 Task: In the  document Matthew.rtf Write the word in the shape with center alignment 'LOL'Change Page orientation to  'Landscape' Insert emoji at the end of quote: Red Heart
Action: Mouse moved to (580, 298)
Screenshot: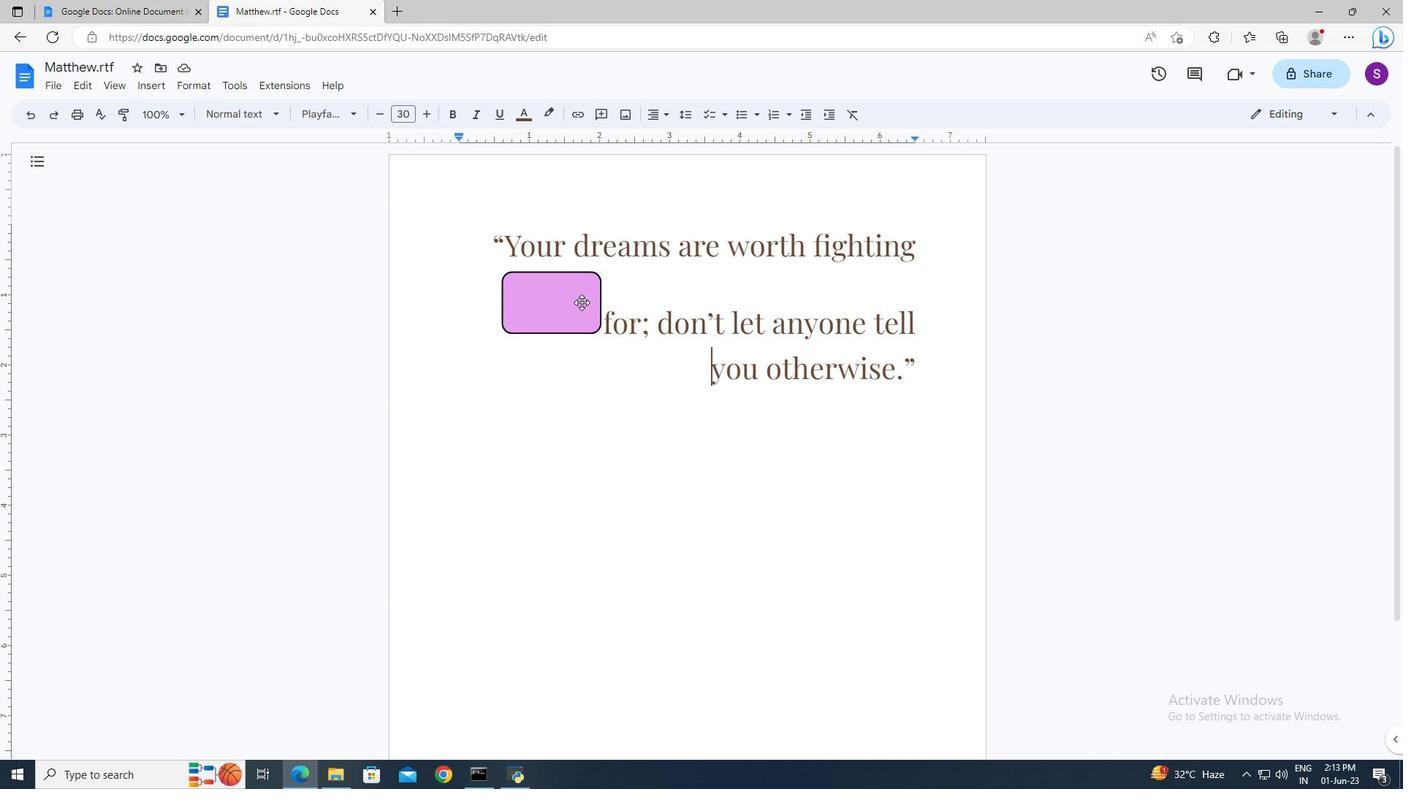 
Action: Mouse pressed left at (580, 298)
Screenshot: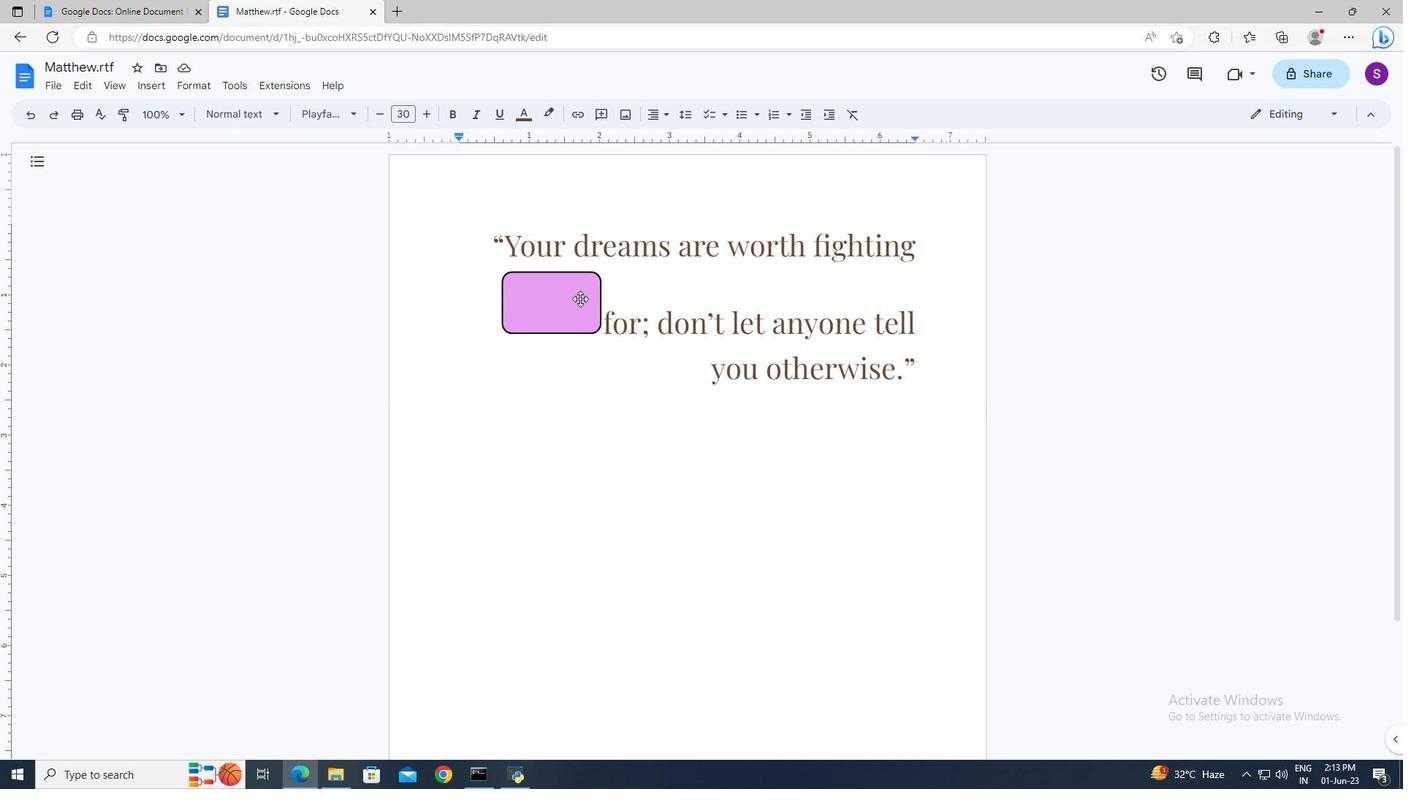
Action: Mouse moved to (548, 358)
Screenshot: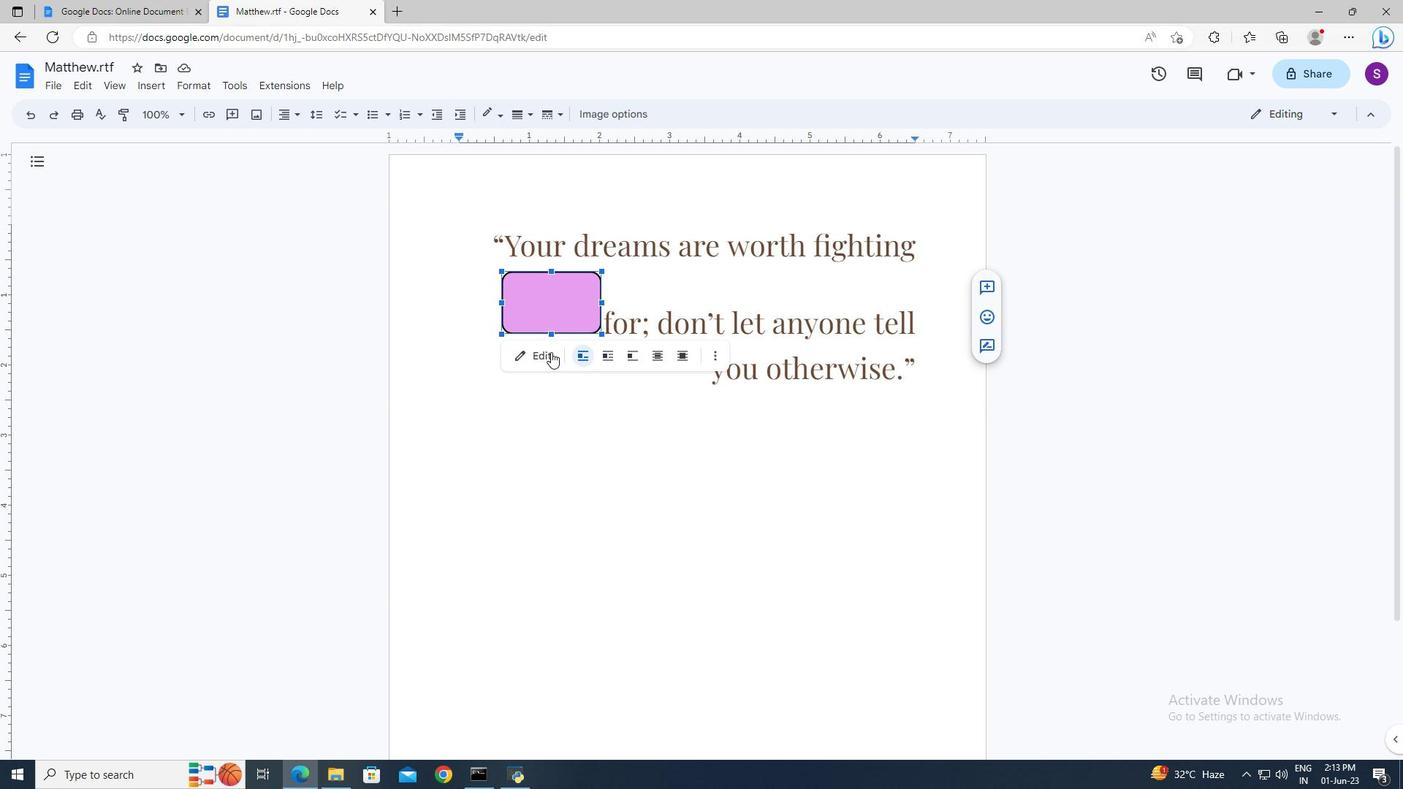 
Action: Mouse pressed left at (548, 358)
Screenshot: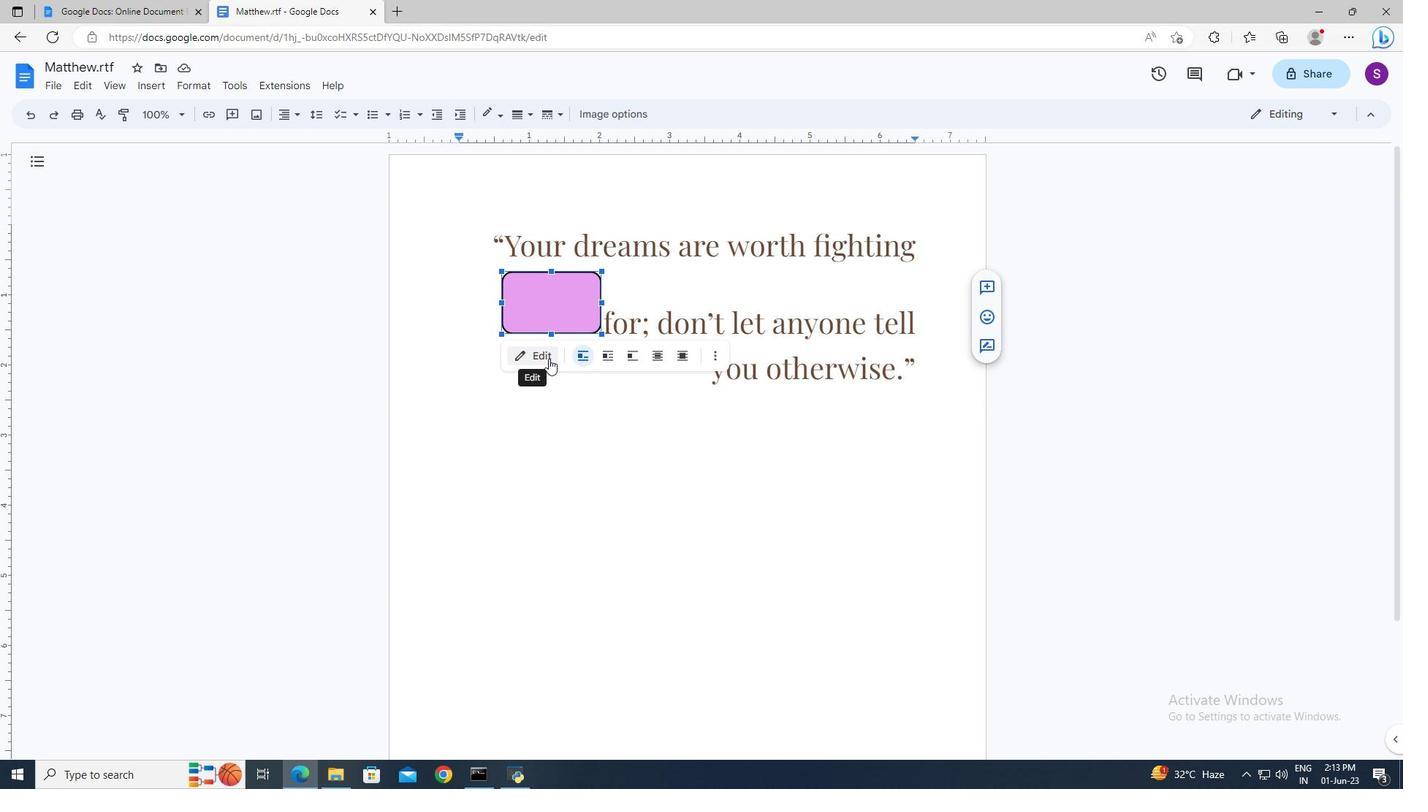 
Action: Mouse moved to (591, 159)
Screenshot: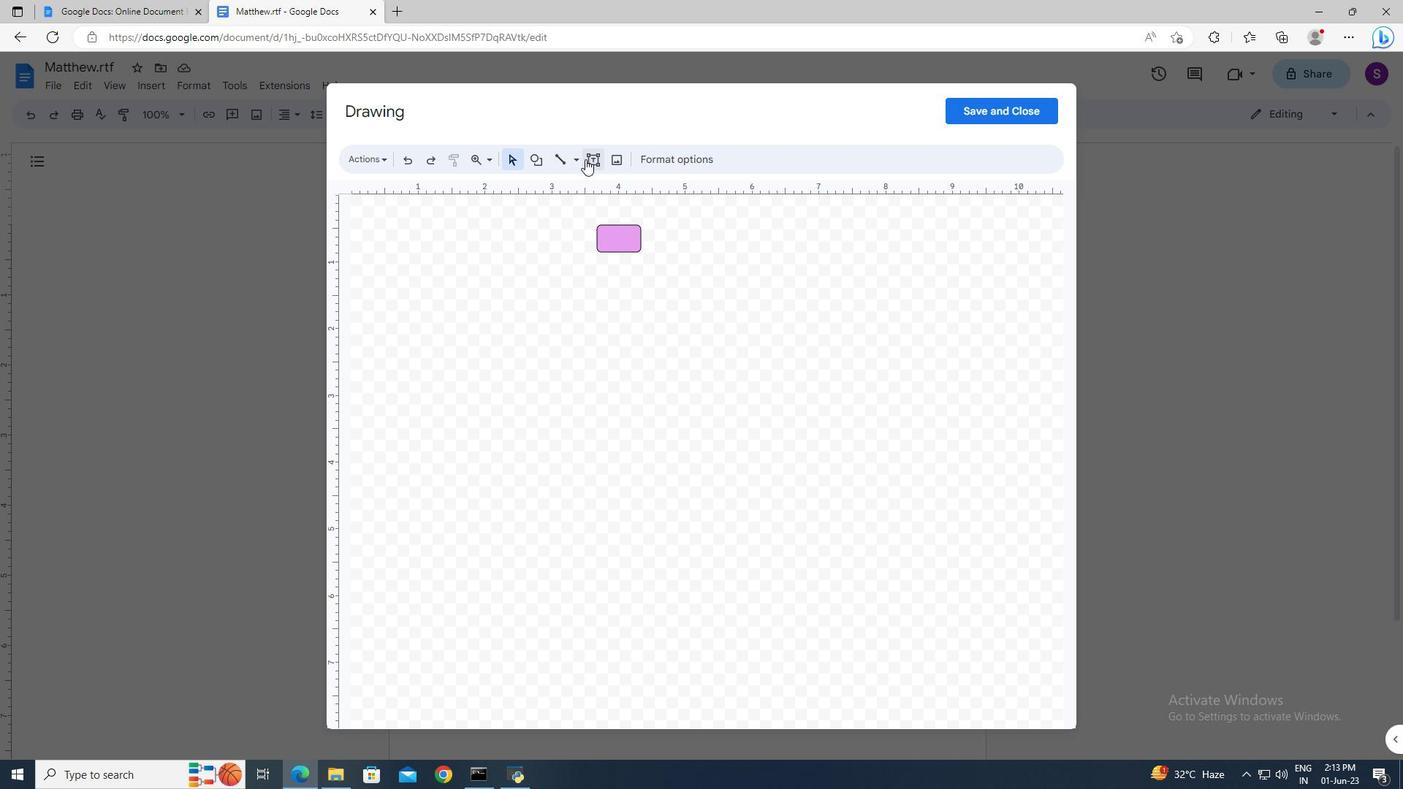 
Action: Mouse pressed left at (591, 159)
Screenshot: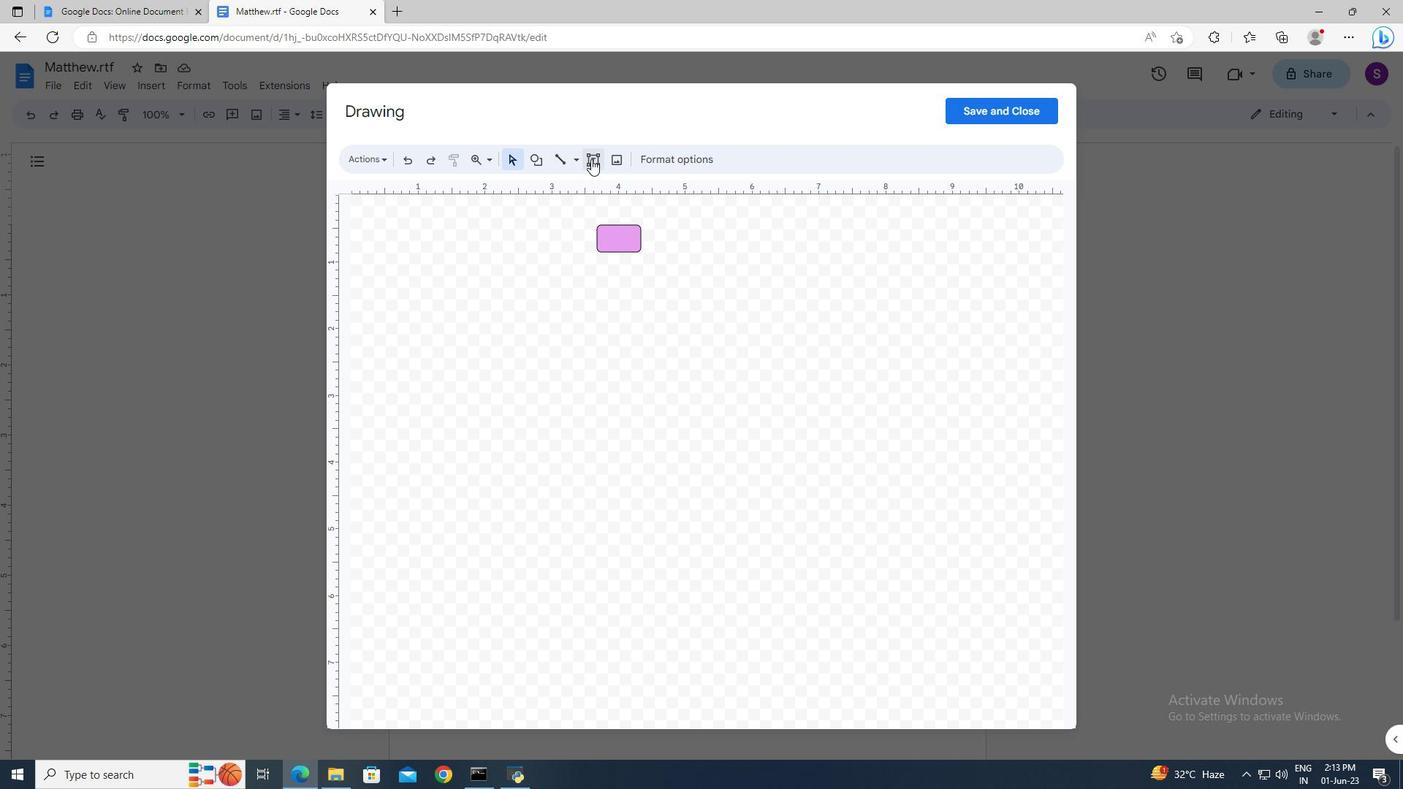 
Action: Mouse moved to (602, 232)
Screenshot: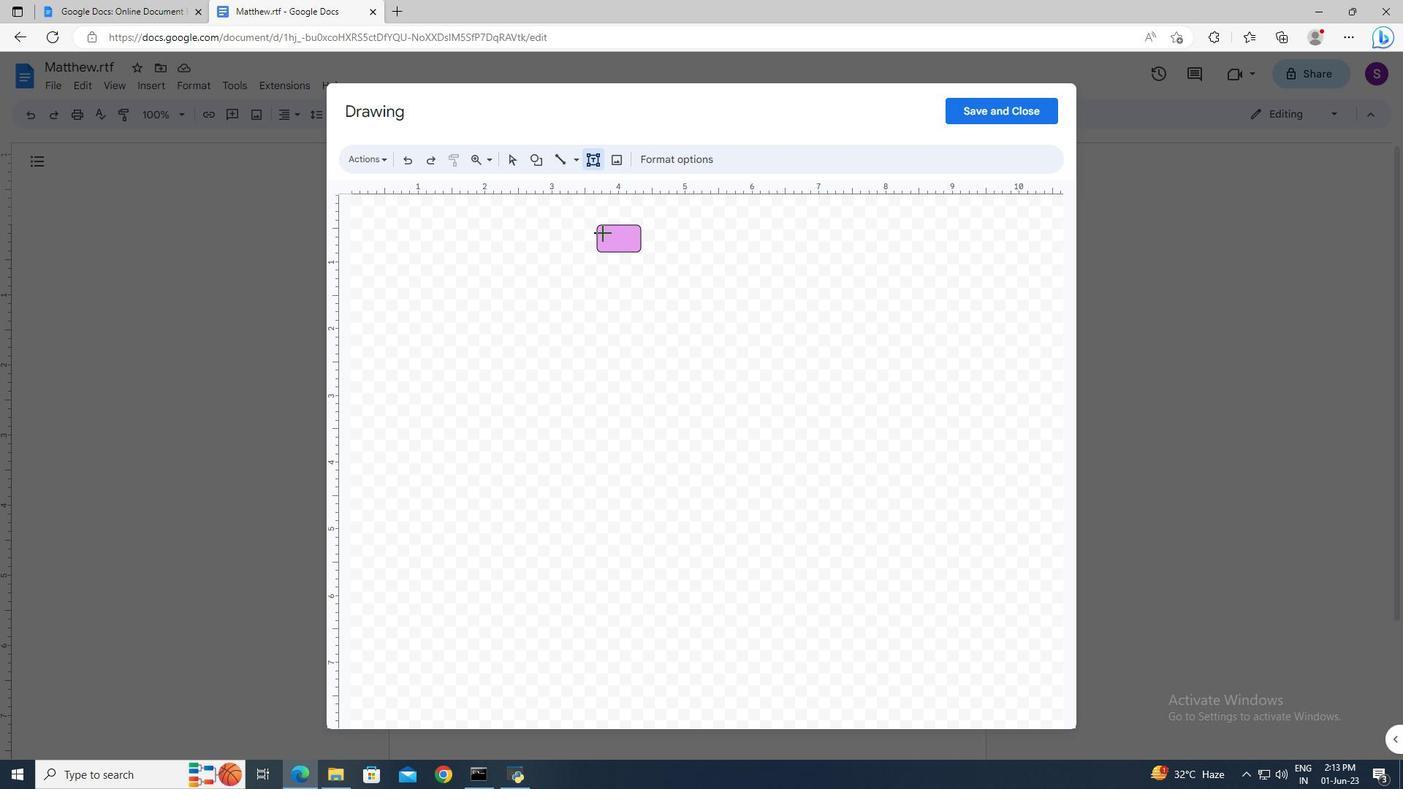 
Action: Mouse pressed left at (602, 232)
Screenshot: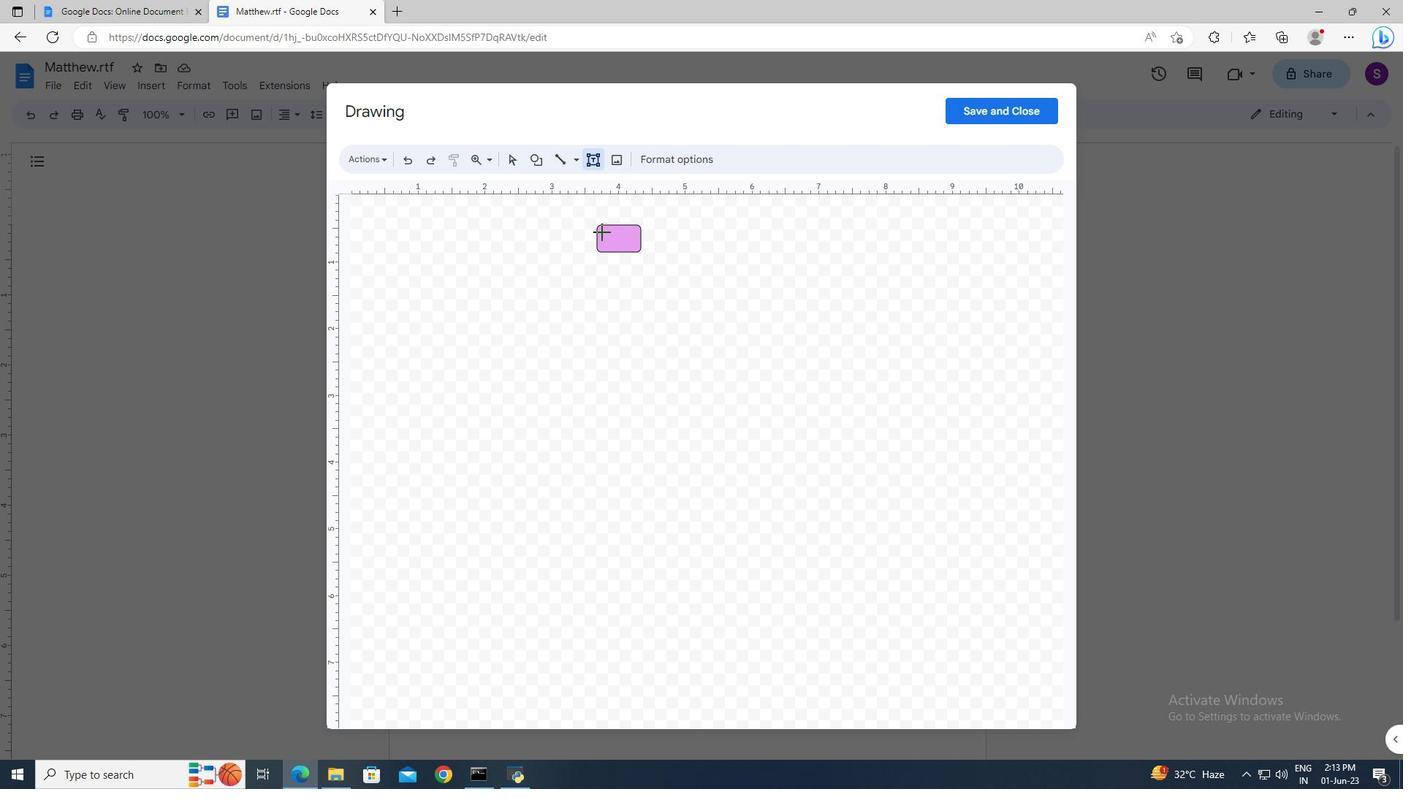 
Action: Mouse moved to (623, 241)
Screenshot: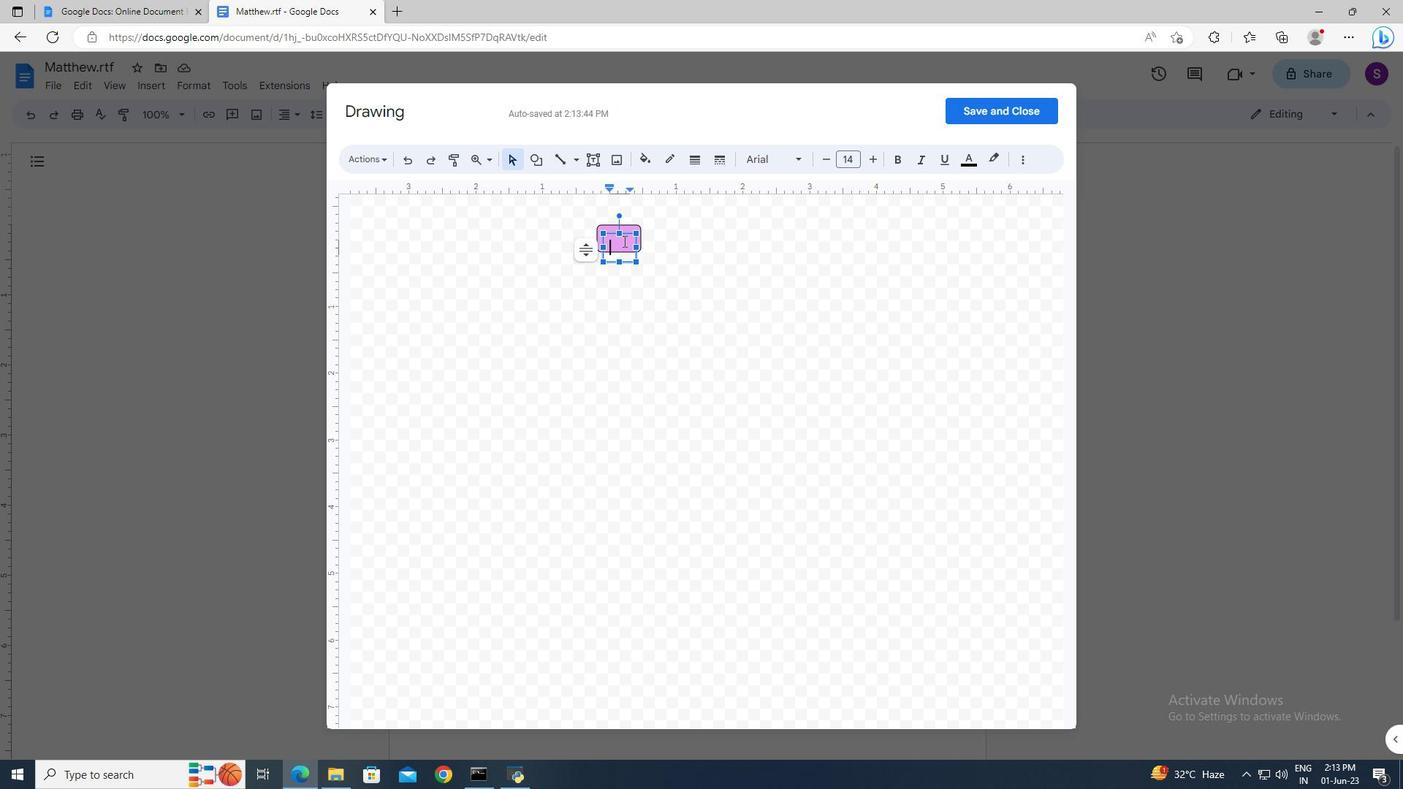 
Action: Key pressed <Key.shift>Lo<Key.backspace><Key.shift>O<Key.shift>L
Screenshot: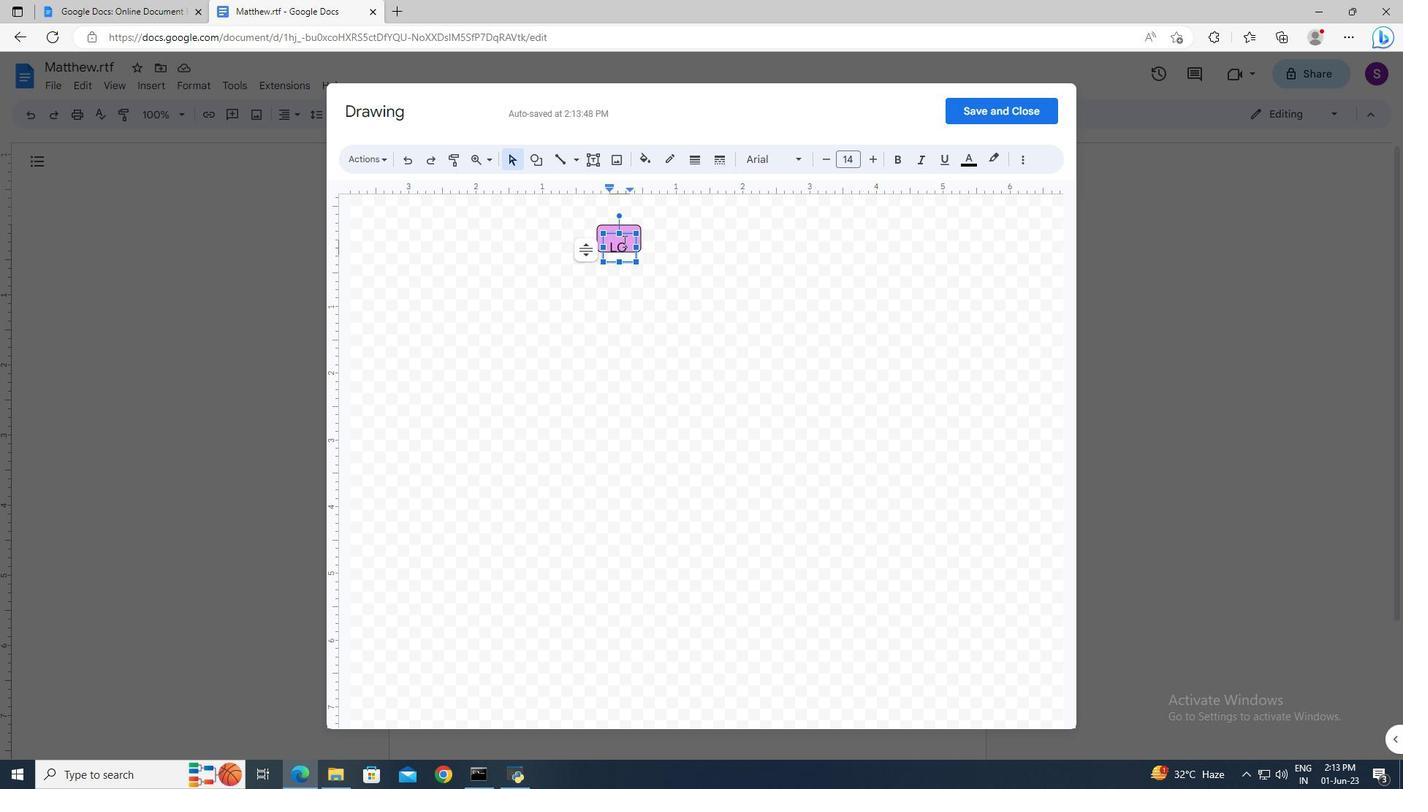 
Action: Mouse moved to (635, 252)
Screenshot: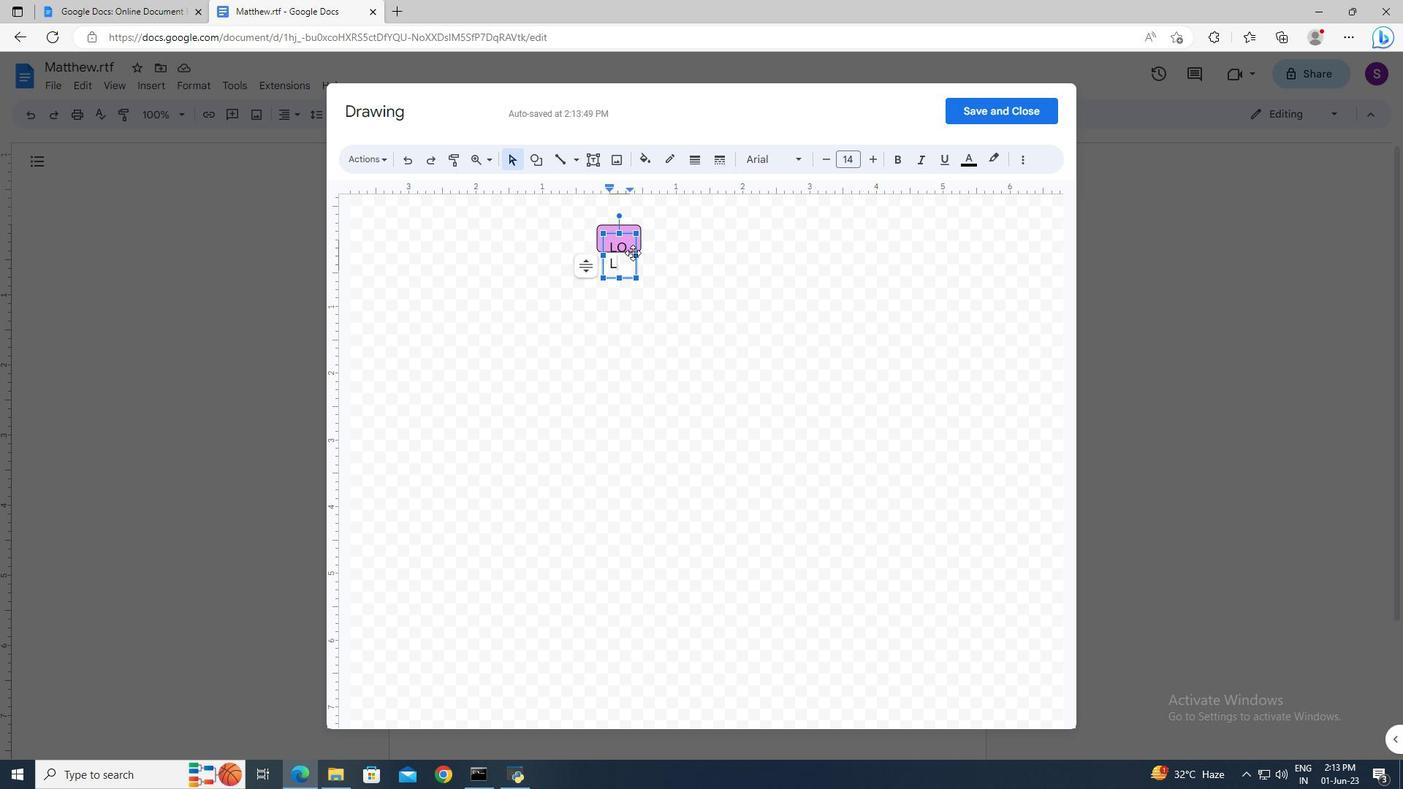 
Action: Mouse pressed left at (635, 252)
Screenshot: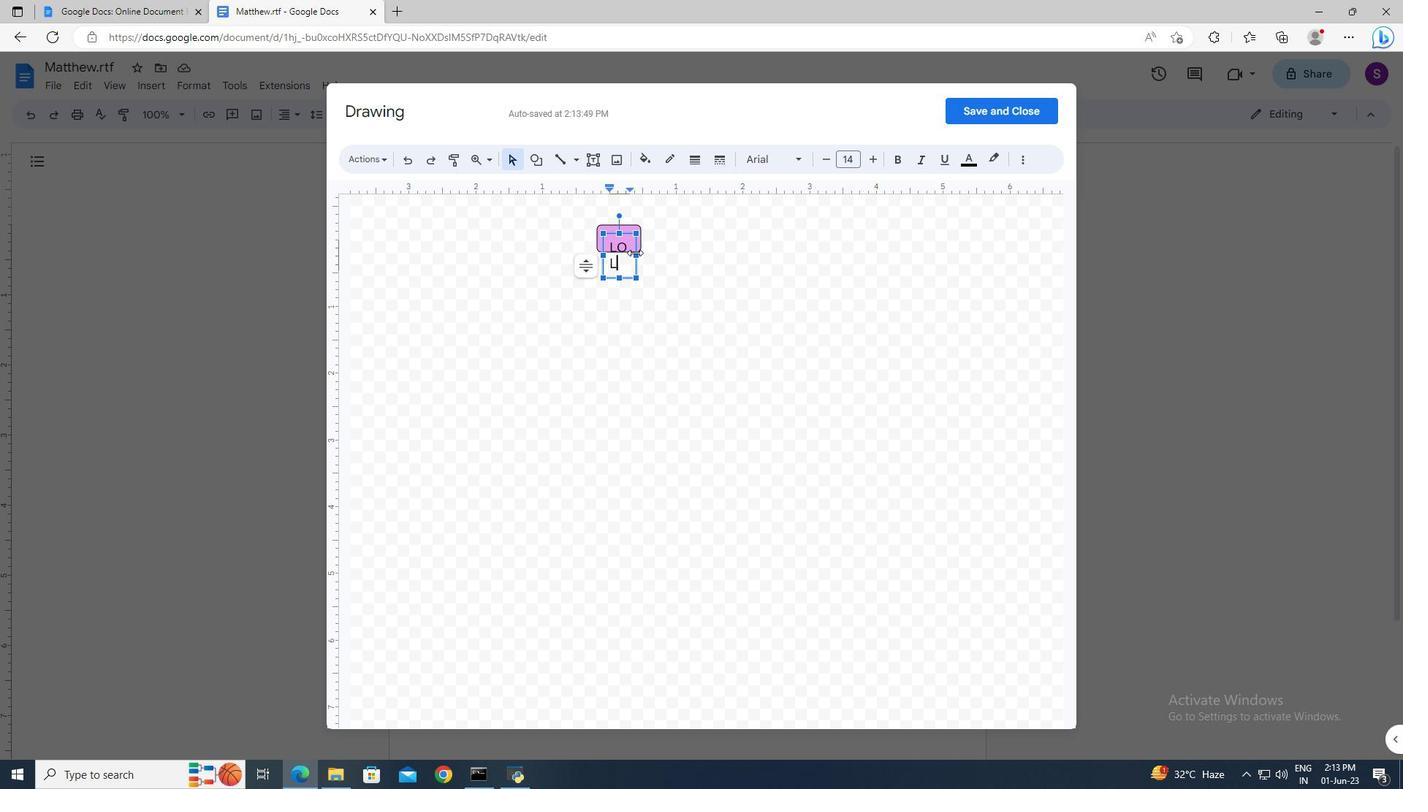 
Action: Mouse moved to (628, 235)
Screenshot: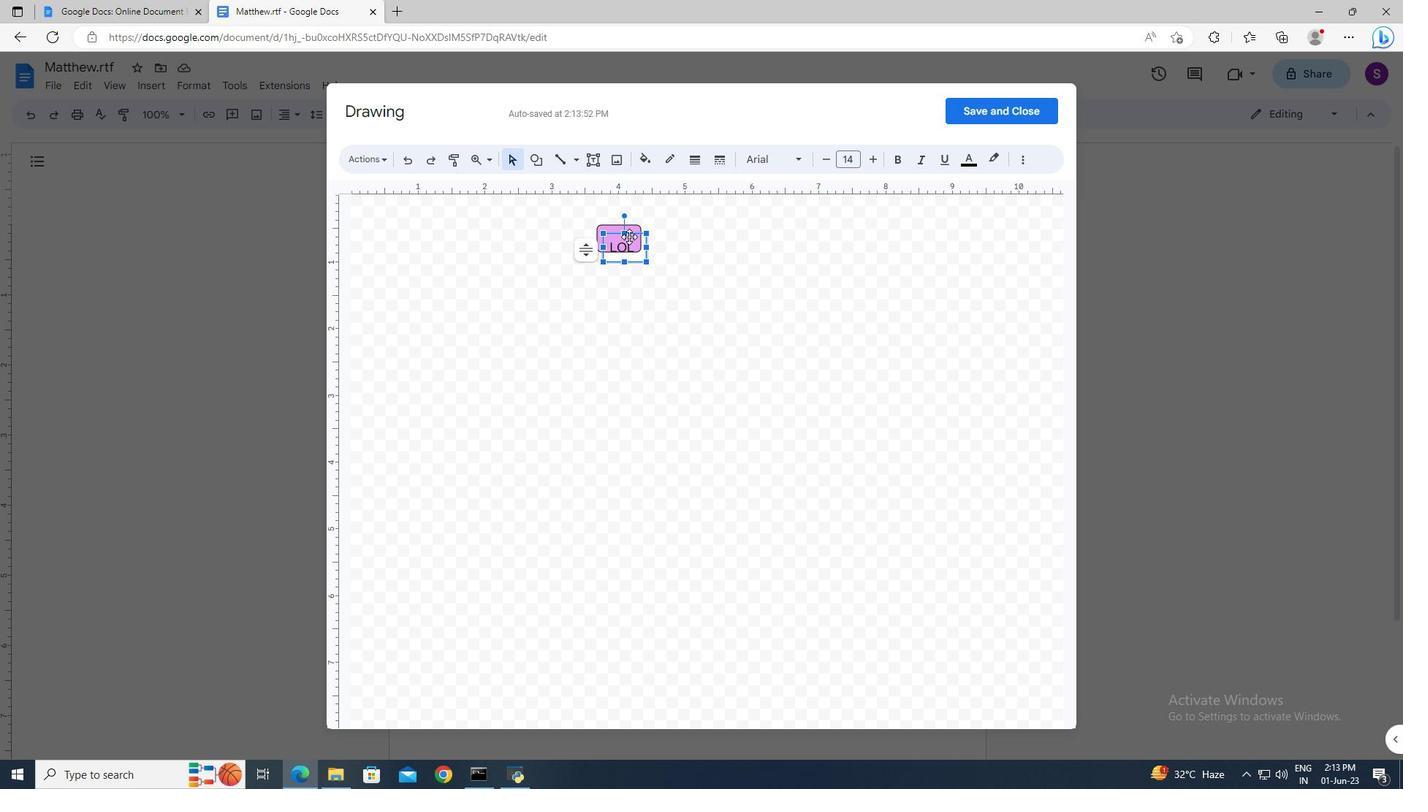 
Action: Mouse pressed left at (628, 235)
Screenshot: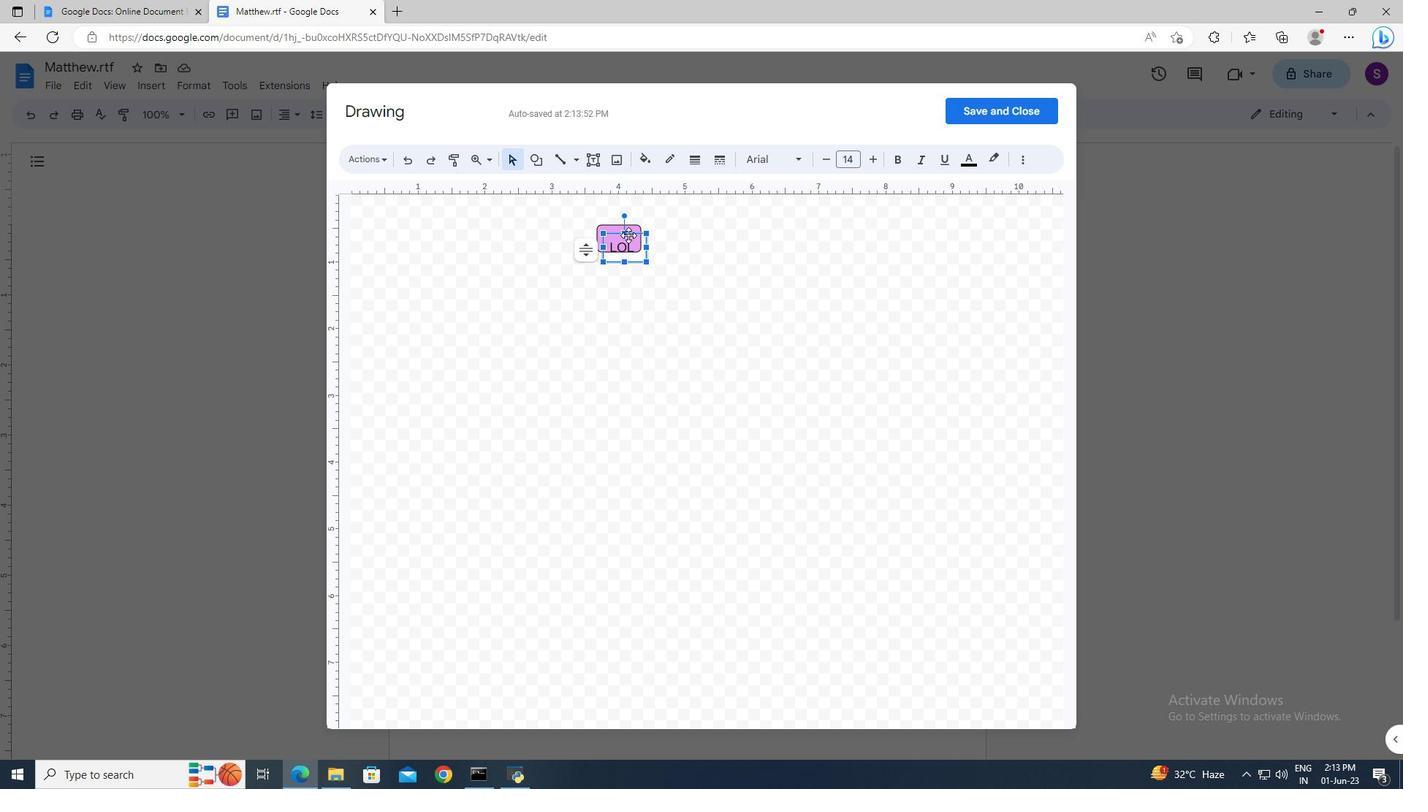 
Action: Mouse moved to (969, 109)
Screenshot: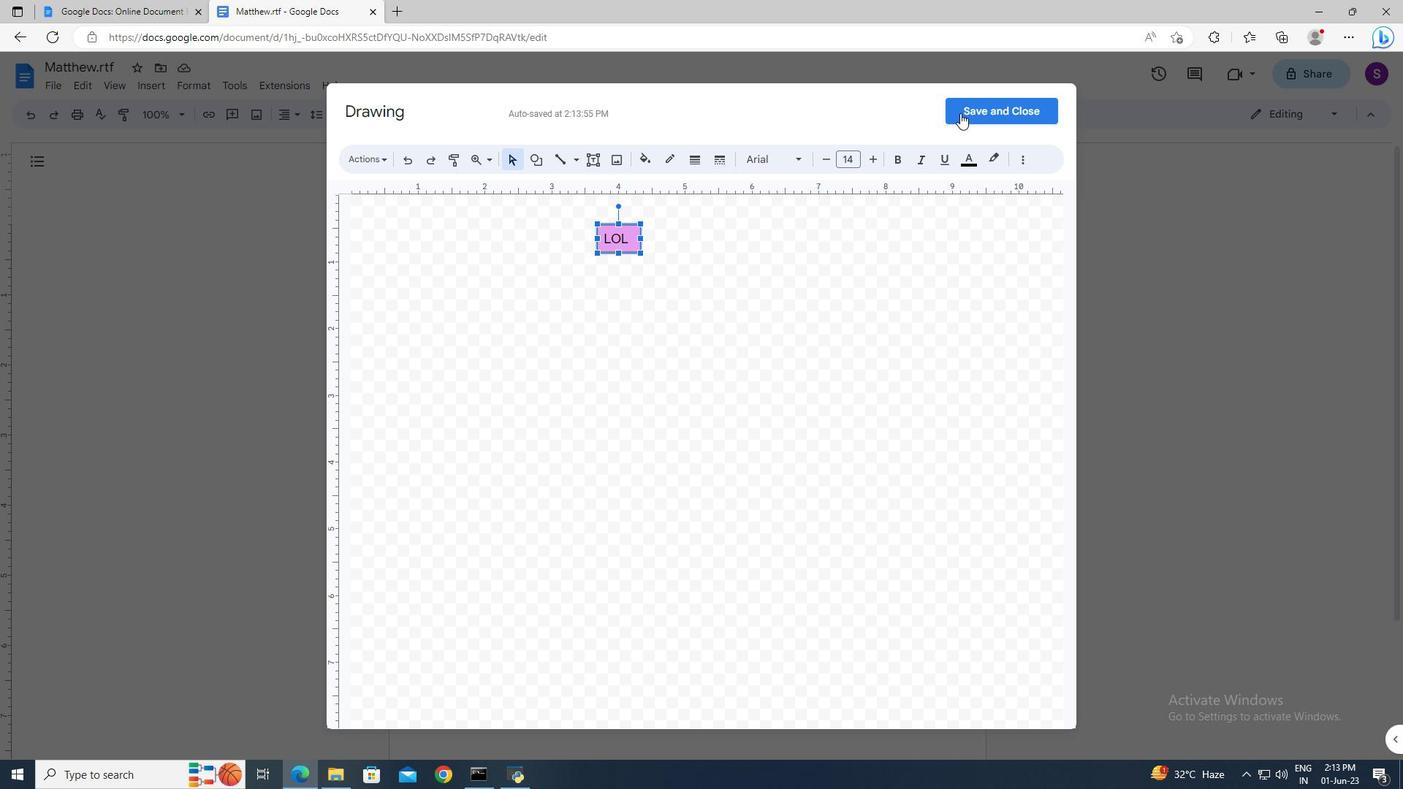 
Action: Mouse pressed left at (969, 109)
Screenshot: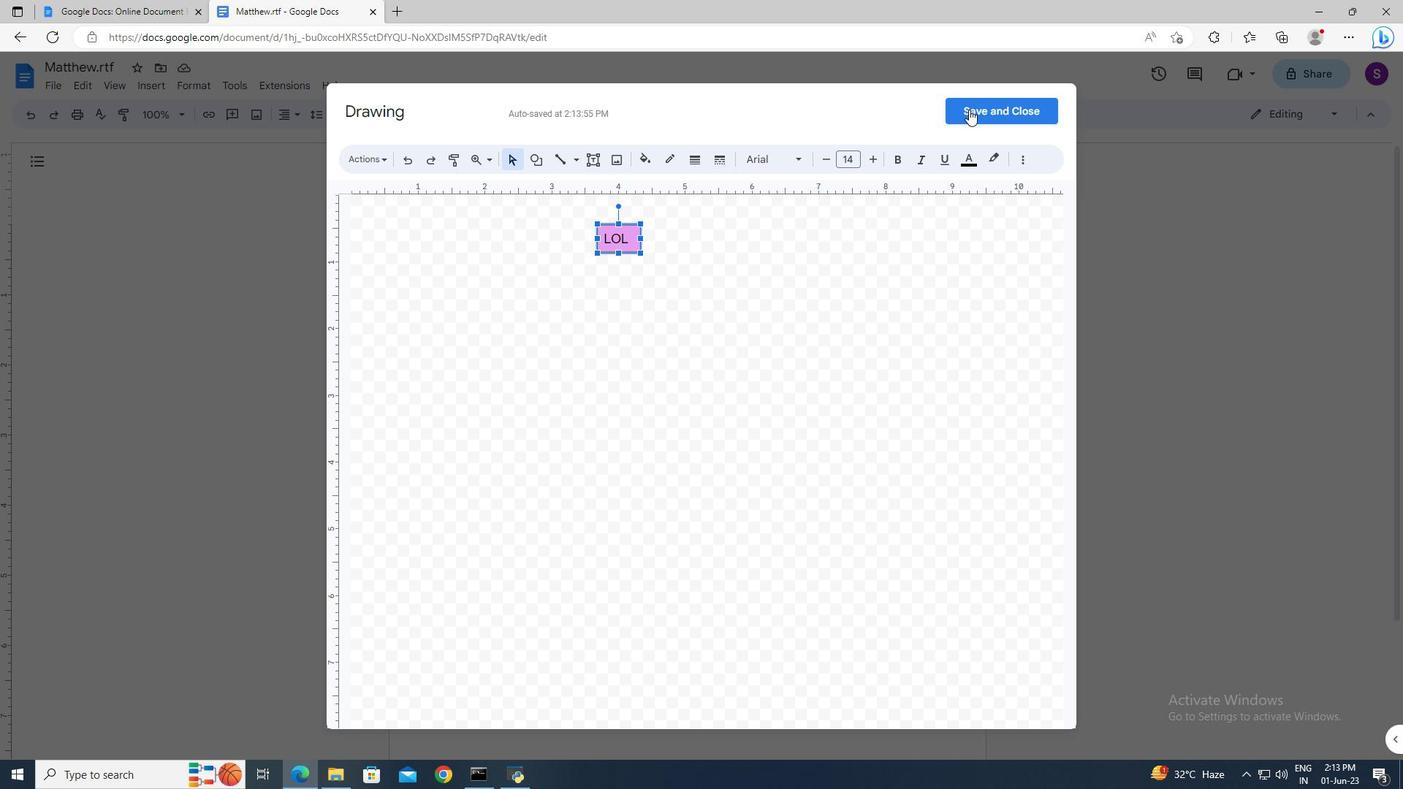 
Action: Mouse moved to (819, 431)
Screenshot: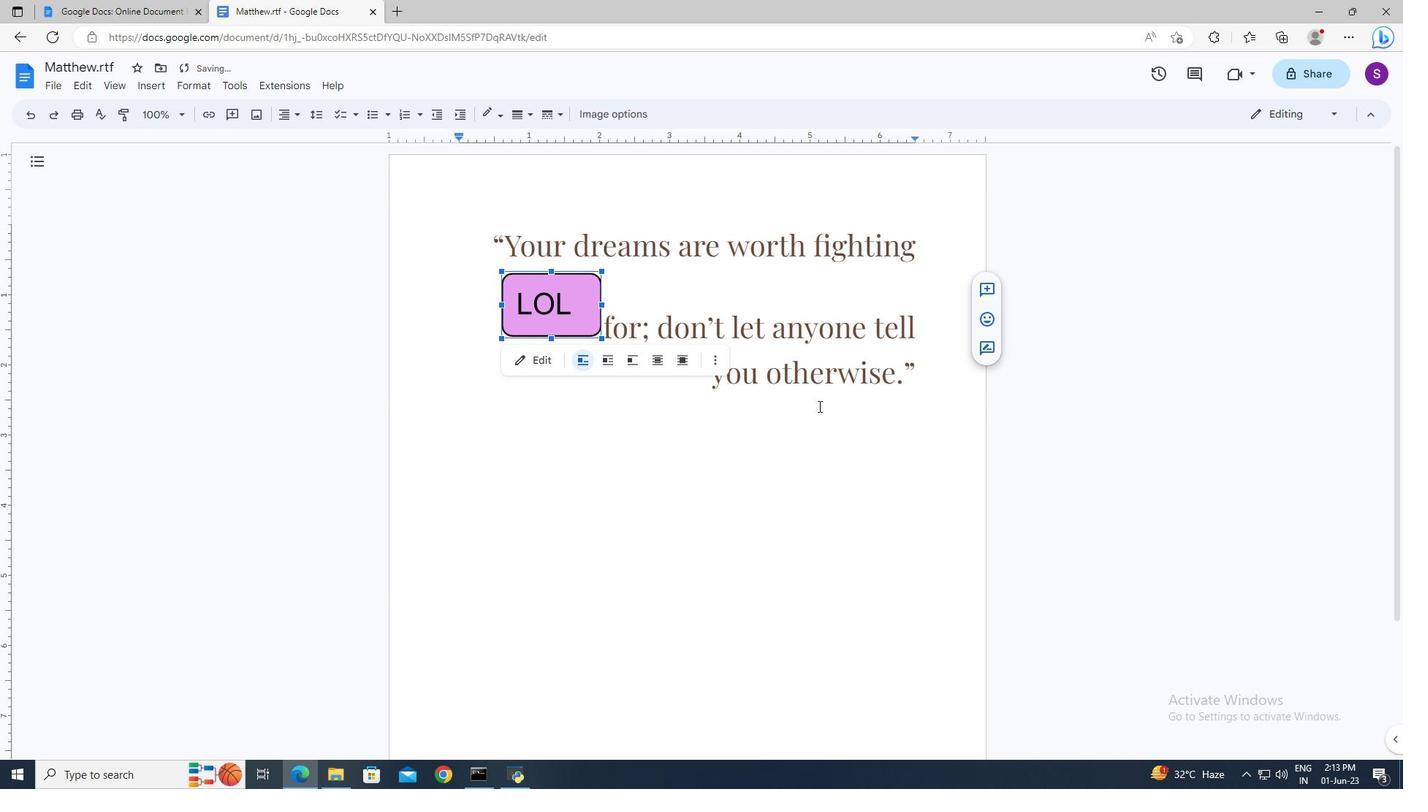 
Action: Mouse pressed left at (819, 431)
Screenshot: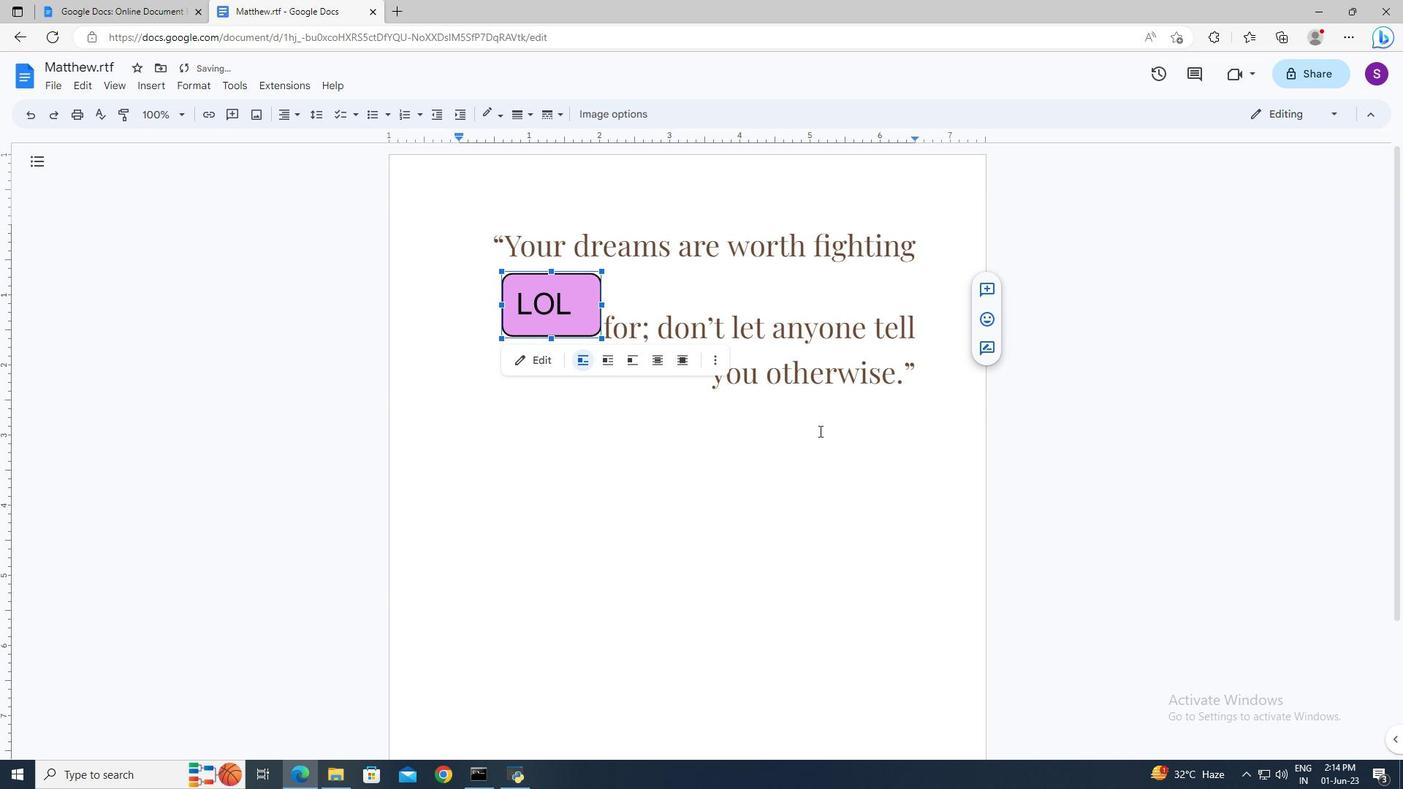 
Action: Mouse moved to (62, 86)
Screenshot: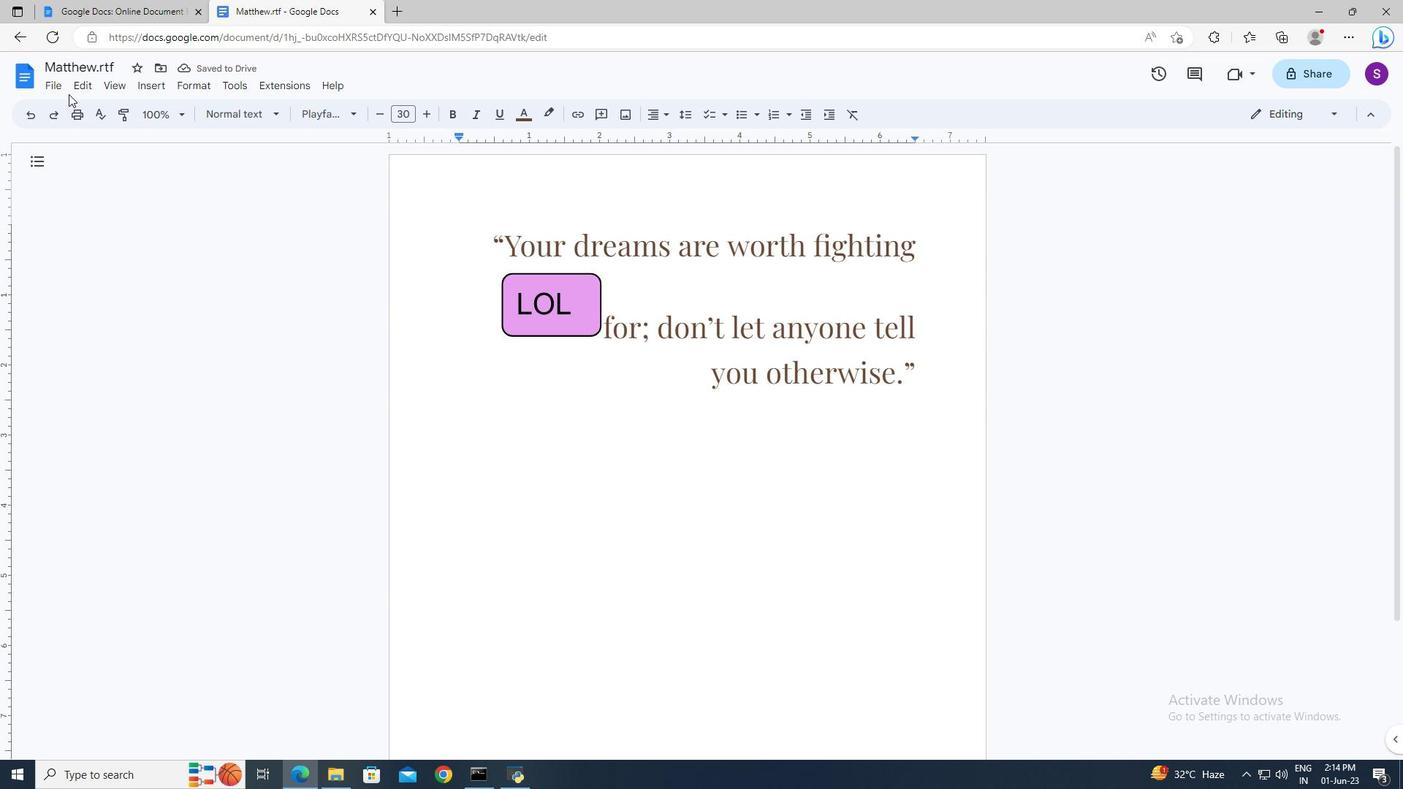 
Action: Mouse pressed left at (62, 86)
Screenshot: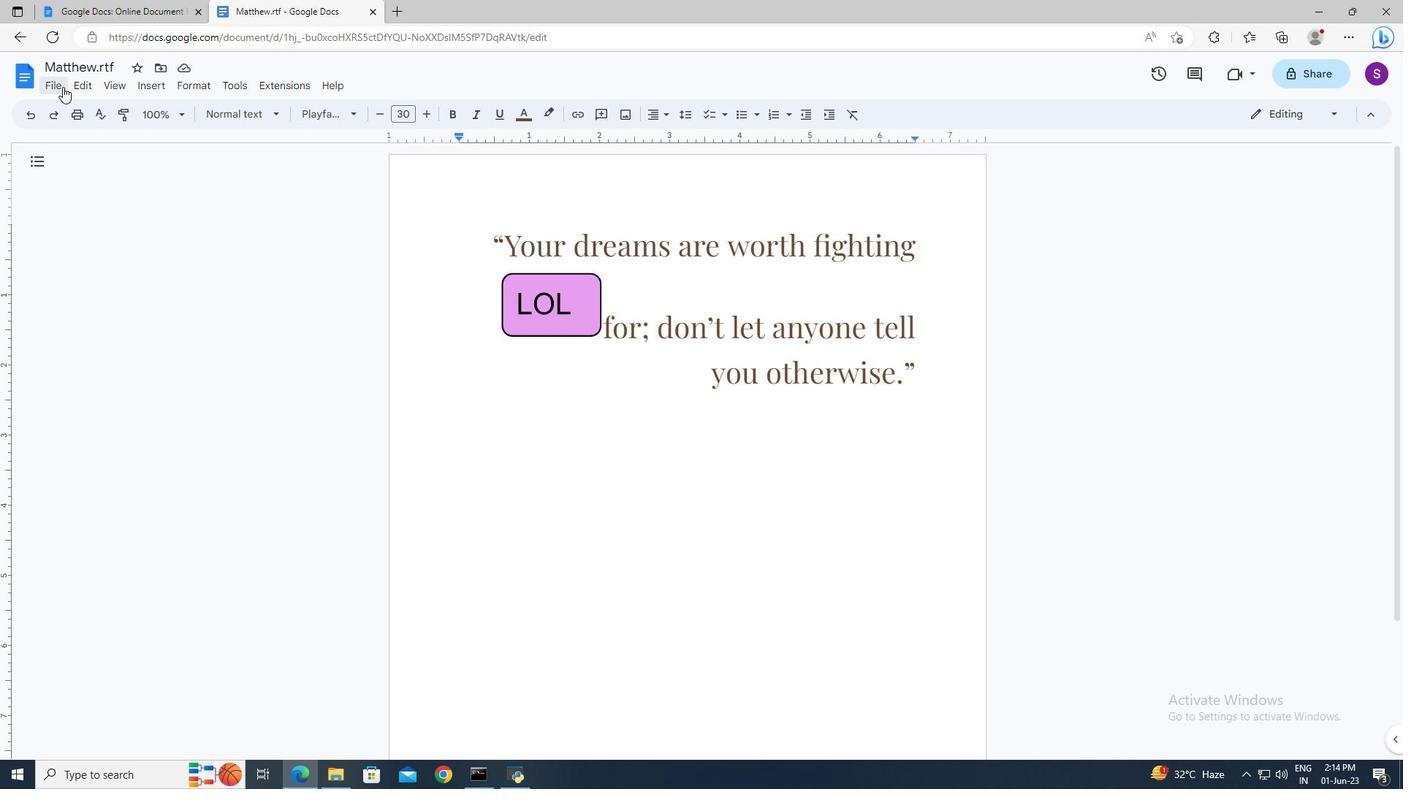 
Action: Mouse moved to (88, 486)
Screenshot: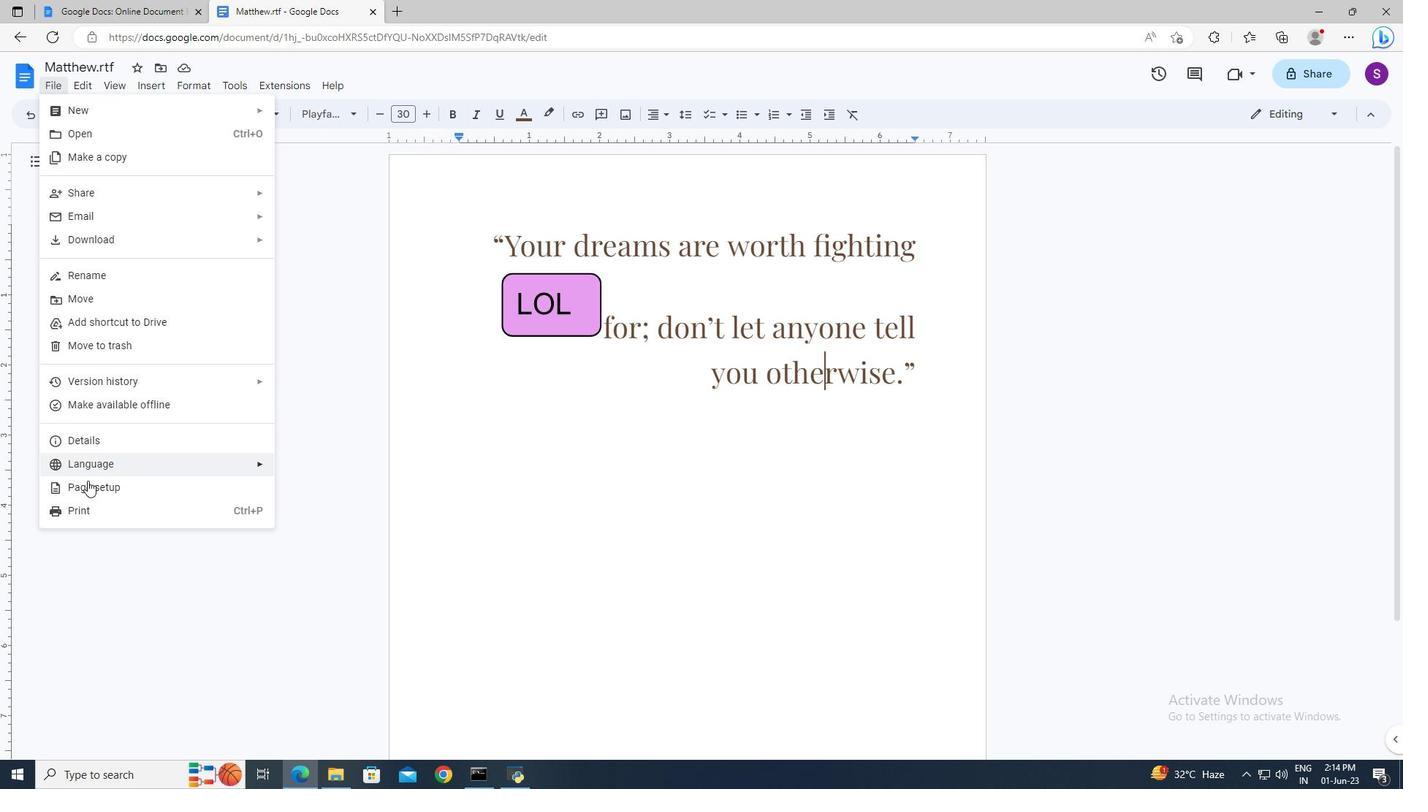 
Action: Mouse pressed left at (88, 486)
Screenshot: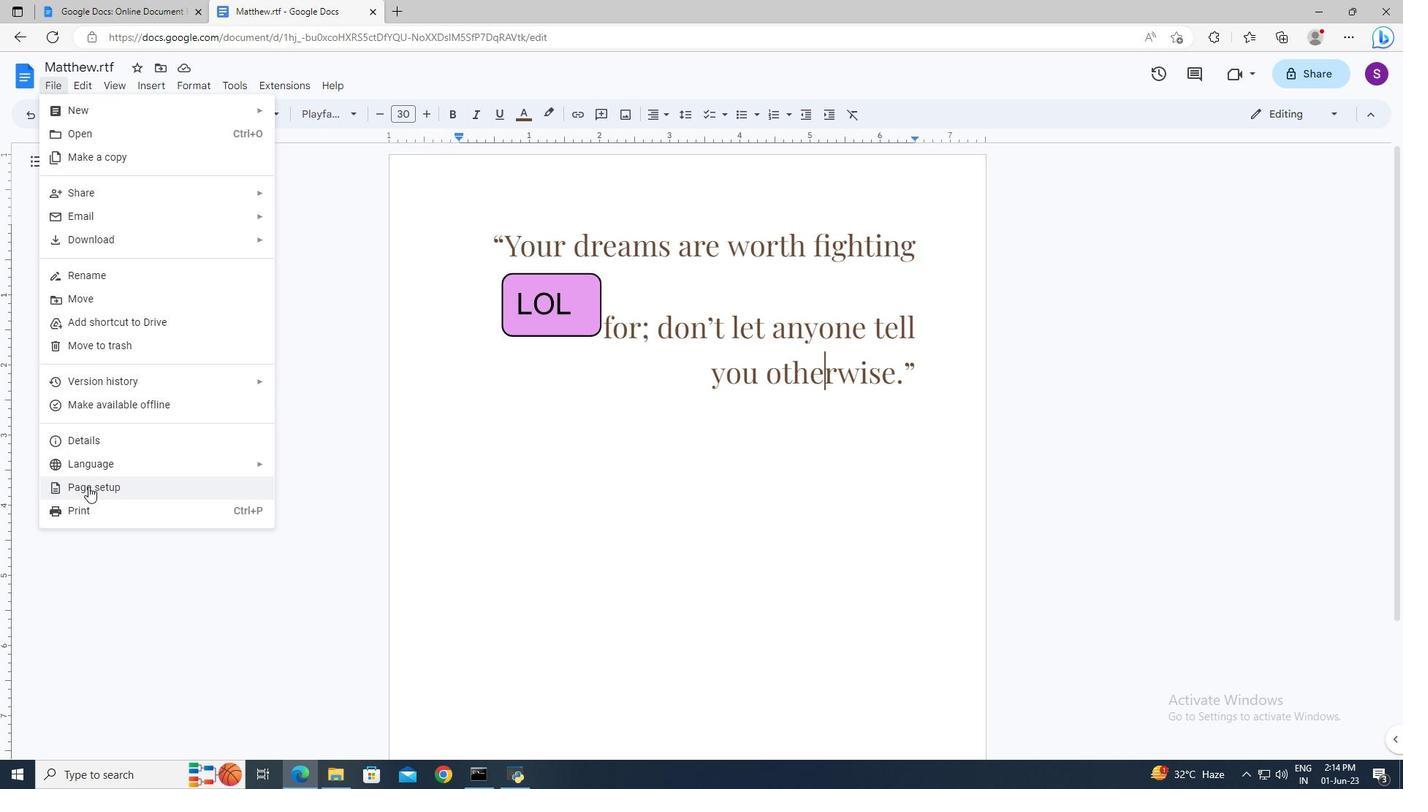 
Action: Mouse moved to (647, 389)
Screenshot: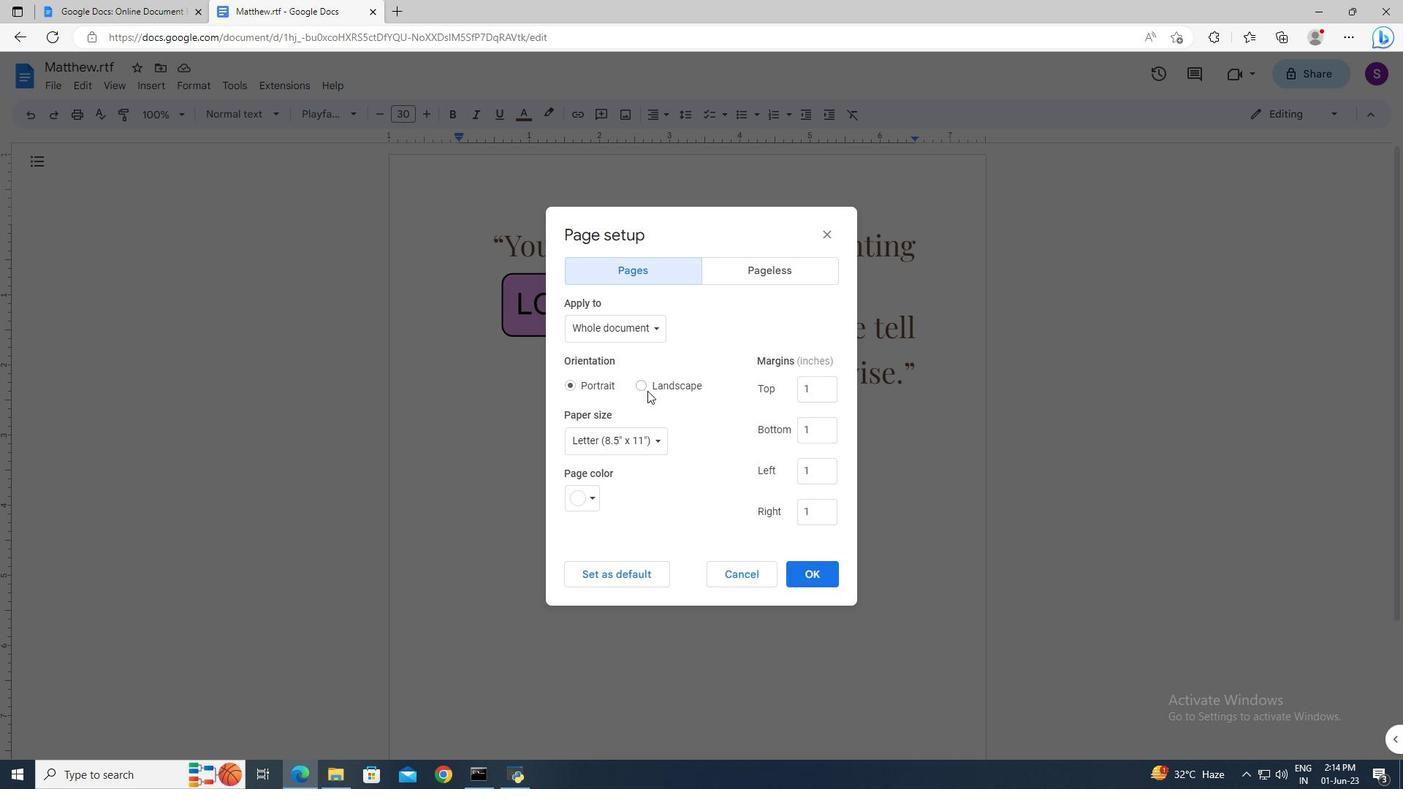 
Action: Mouse pressed left at (647, 389)
Screenshot: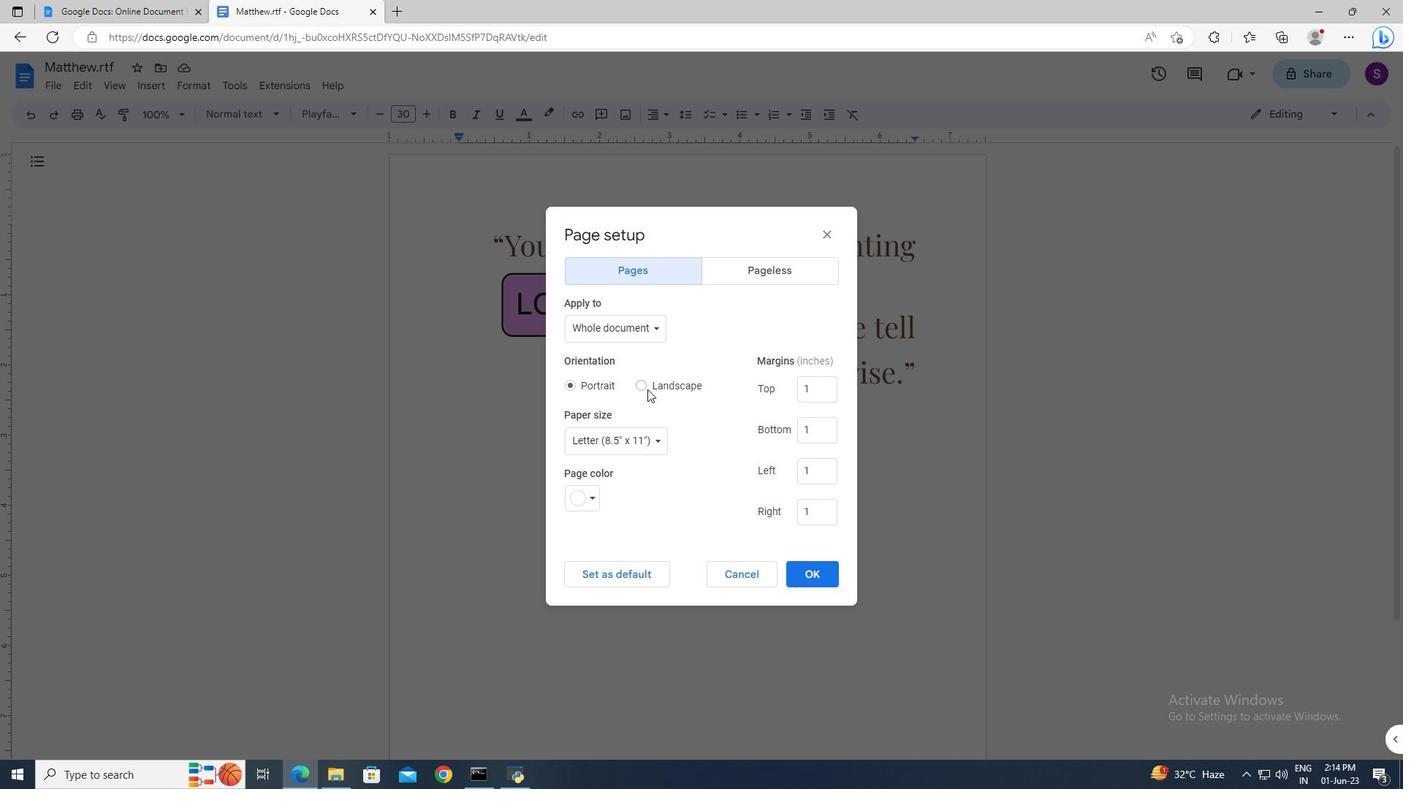 
Action: Mouse moved to (794, 576)
Screenshot: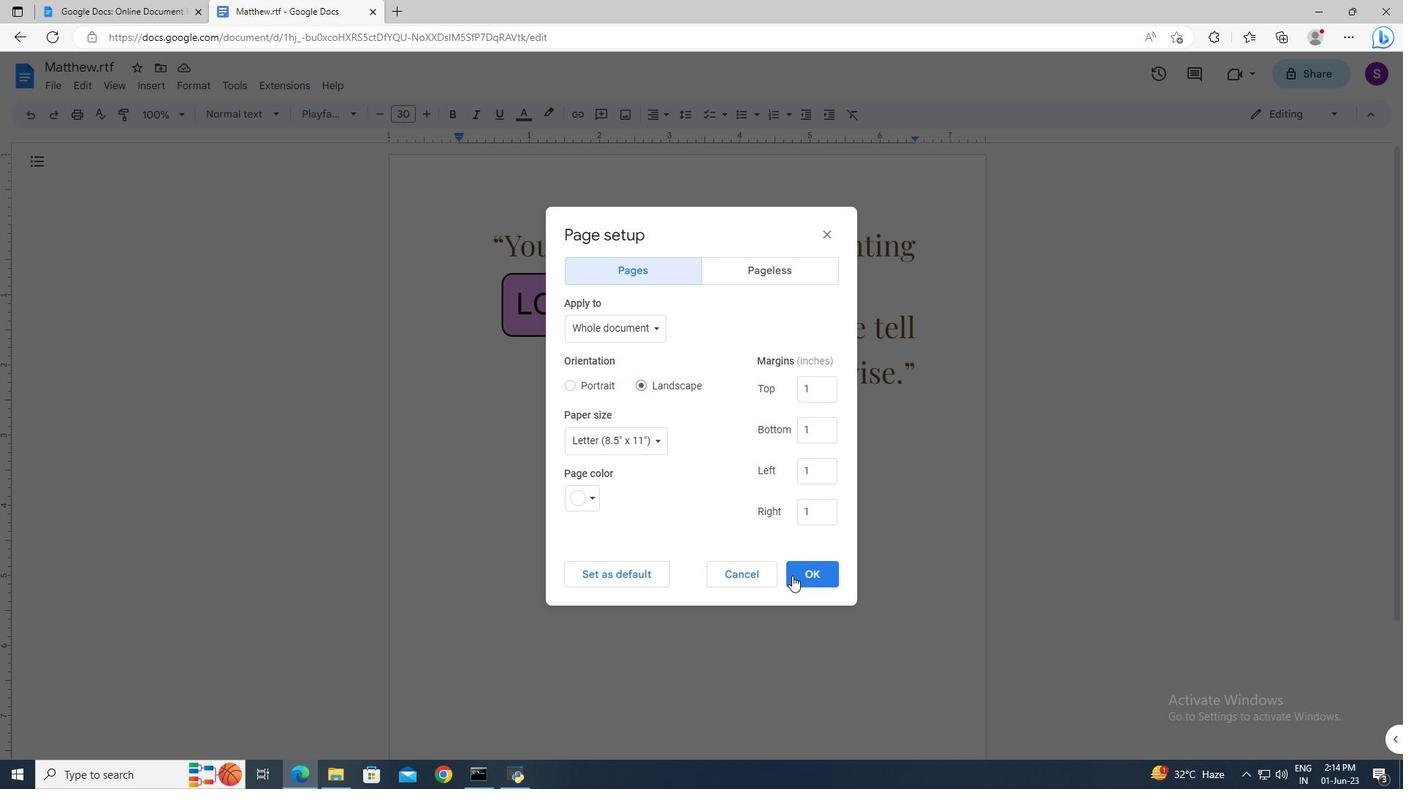 
Action: Mouse pressed left at (794, 576)
Screenshot: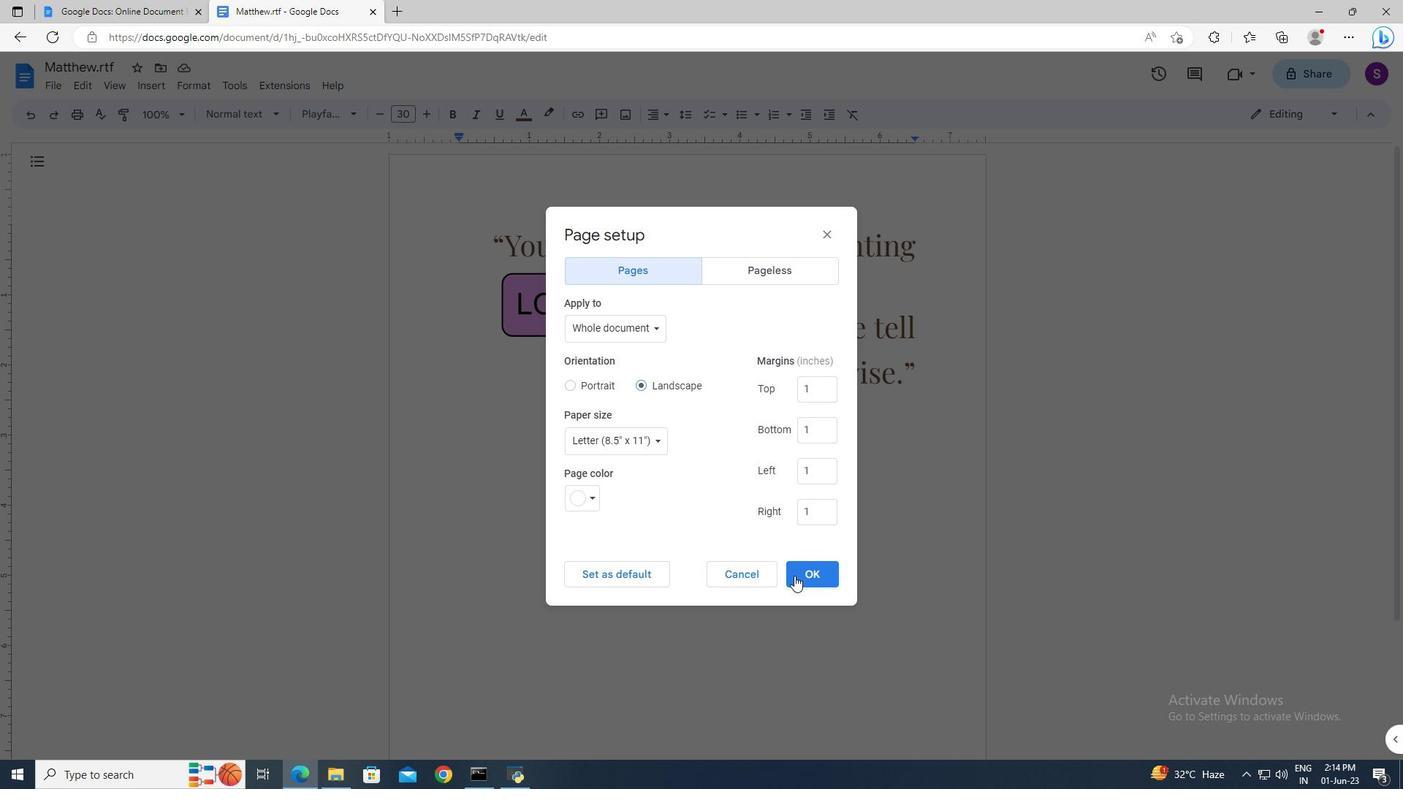 
Action: Mouse moved to (1029, 334)
Screenshot: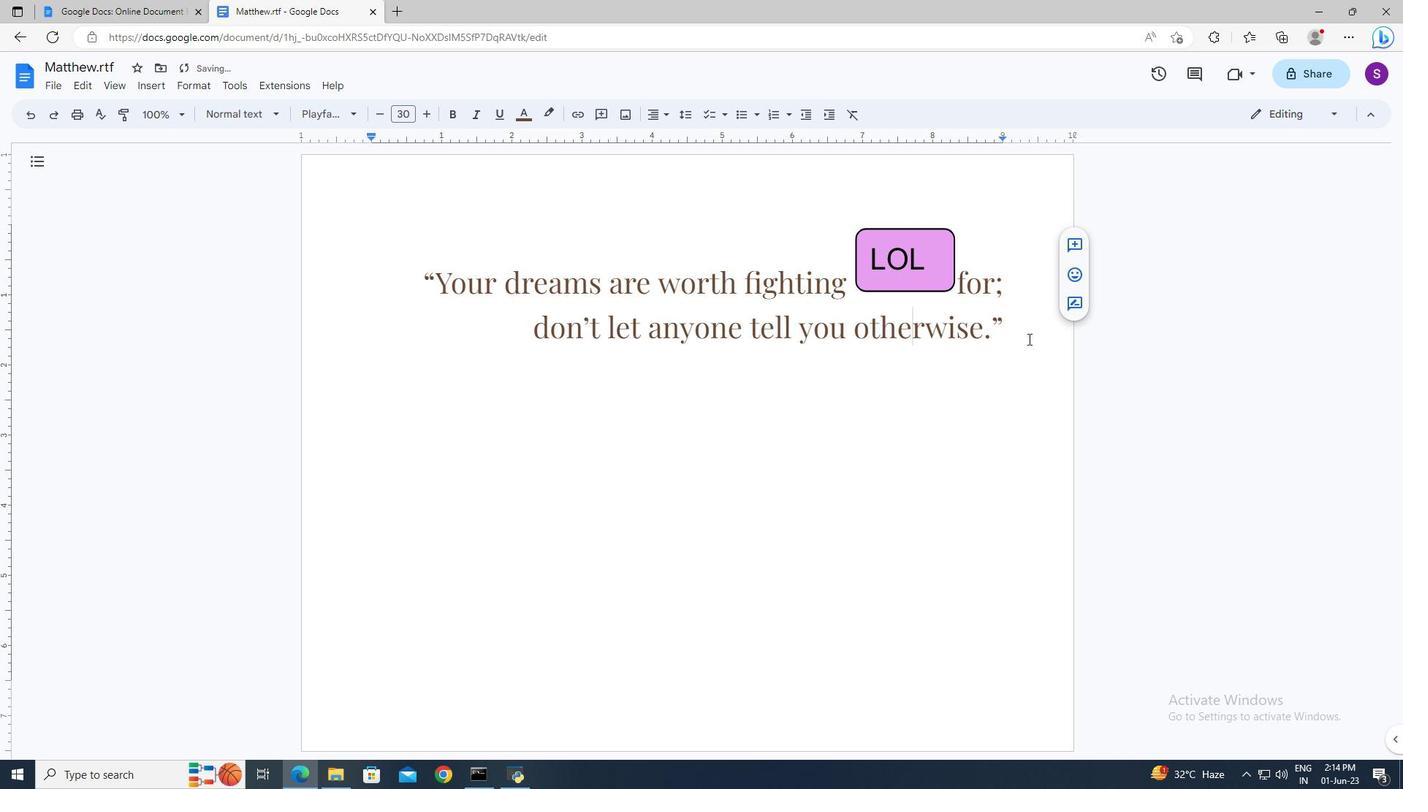 
Action: Mouse pressed left at (1029, 334)
Screenshot: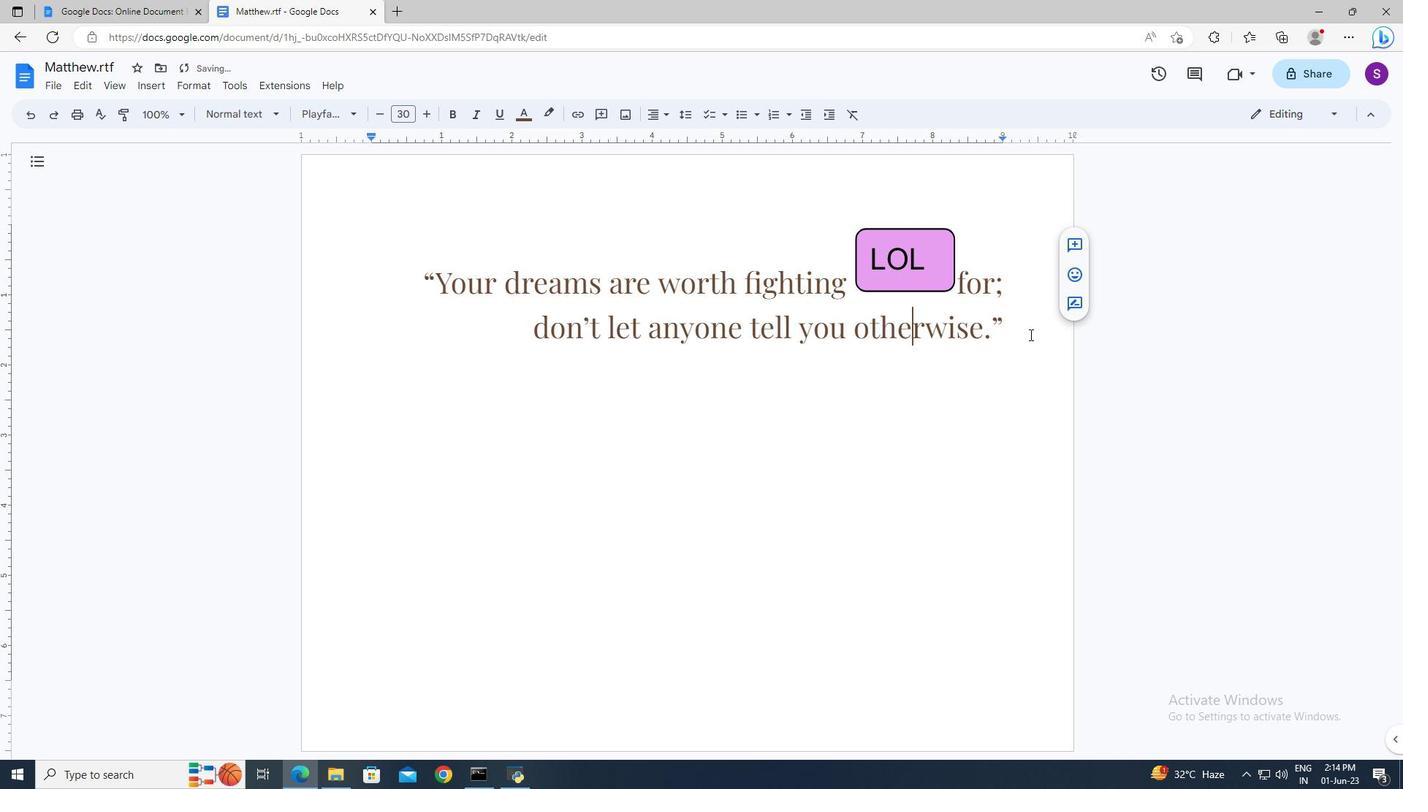 
Action: Mouse moved to (152, 84)
Screenshot: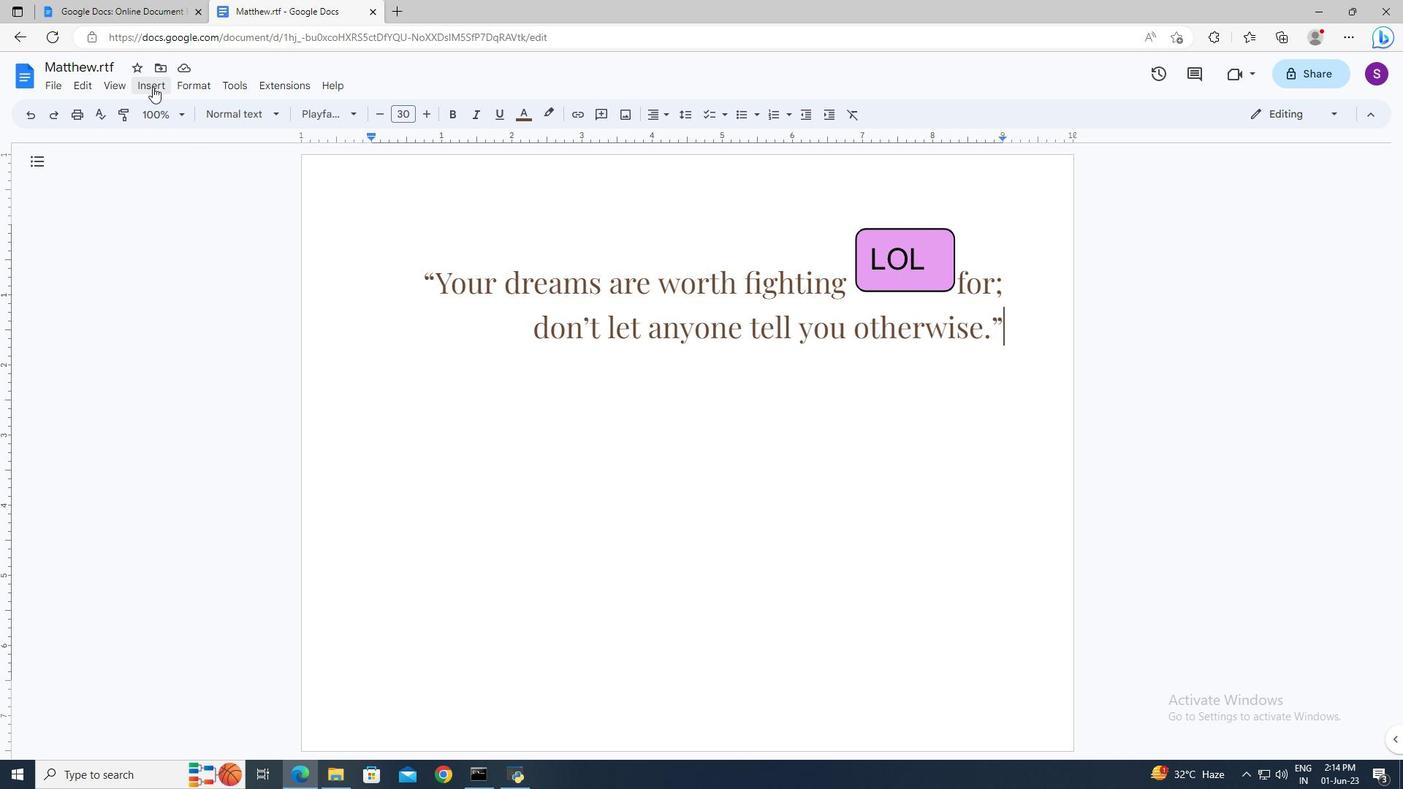 
Action: Mouse pressed left at (152, 84)
Screenshot: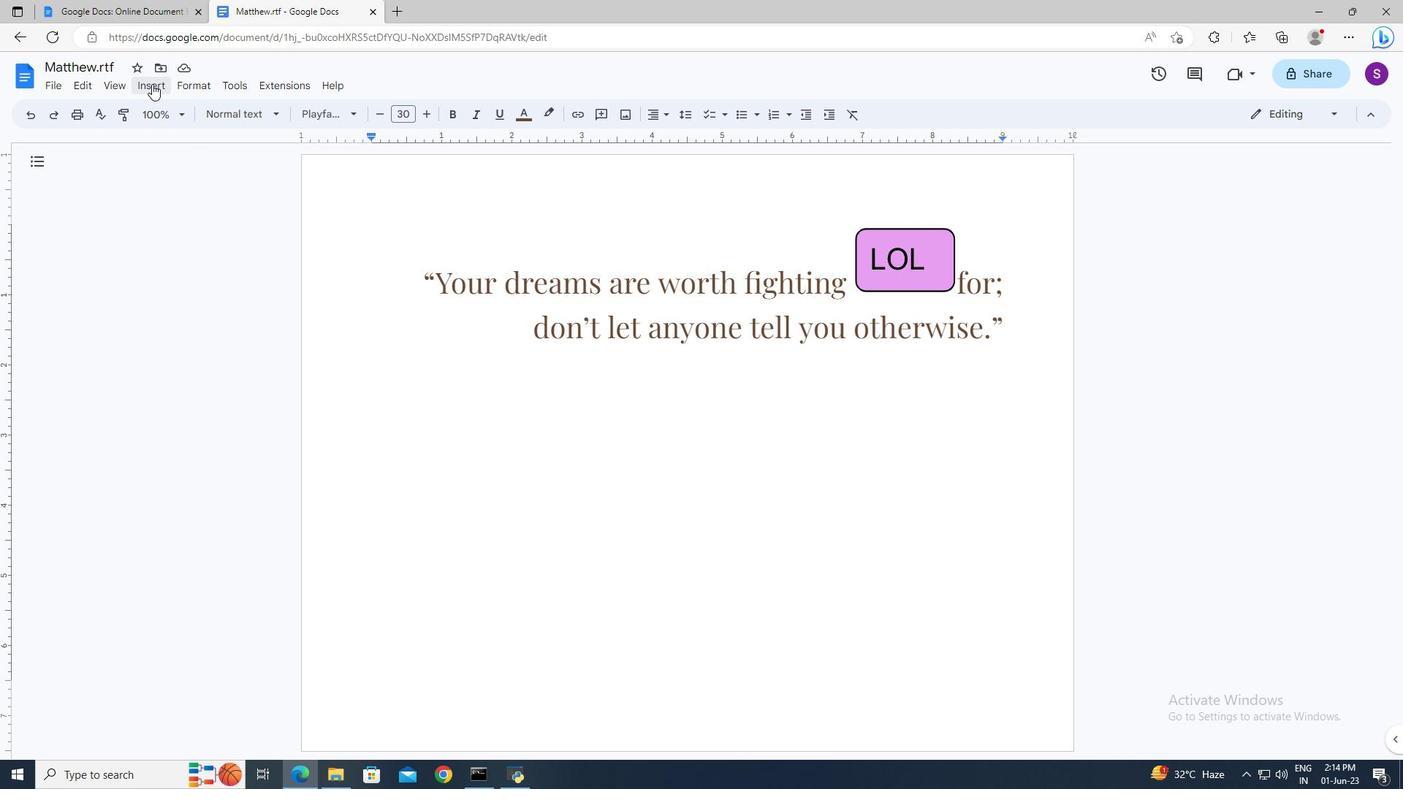 
Action: Mouse moved to (166, 219)
Screenshot: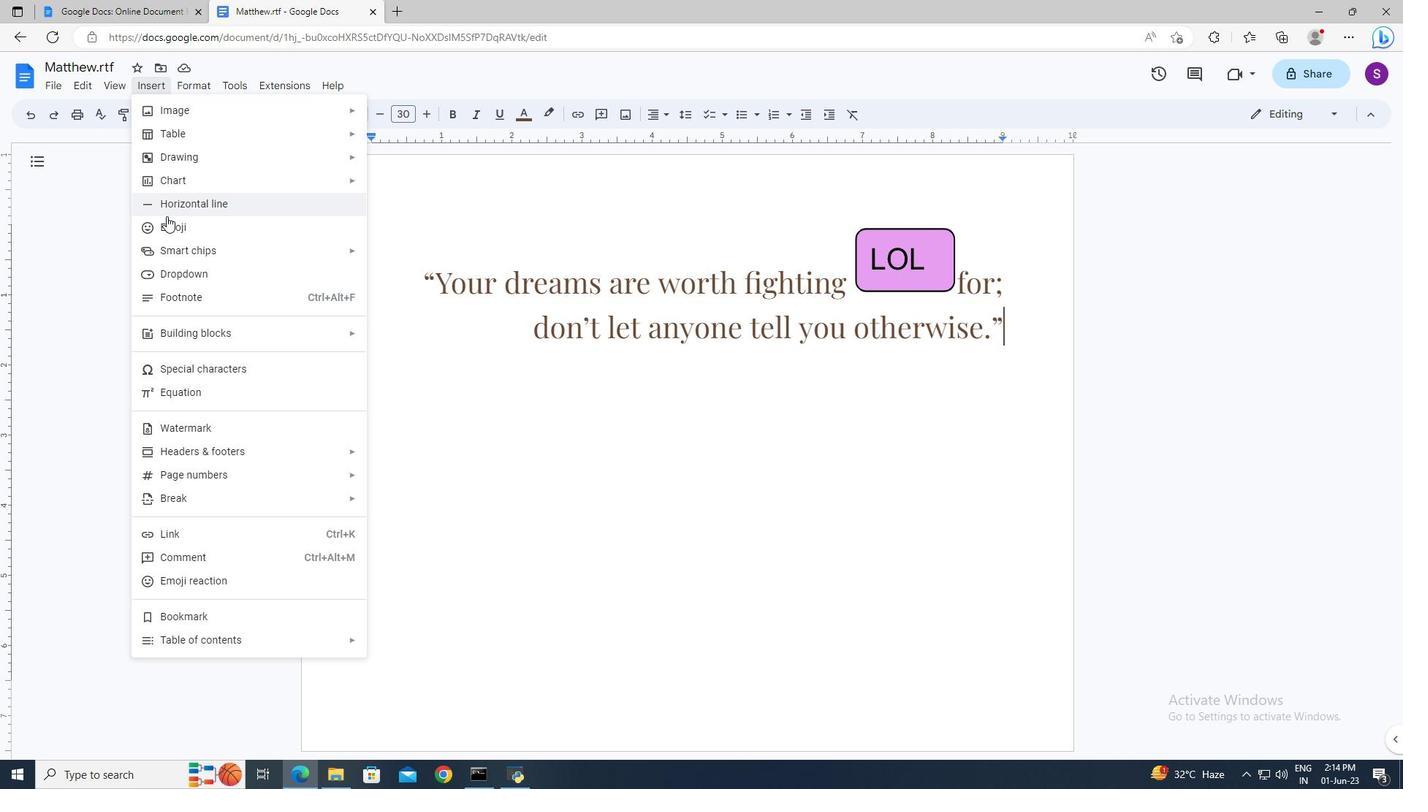 
Action: Mouse pressed left at (166, 219)
Screenshot: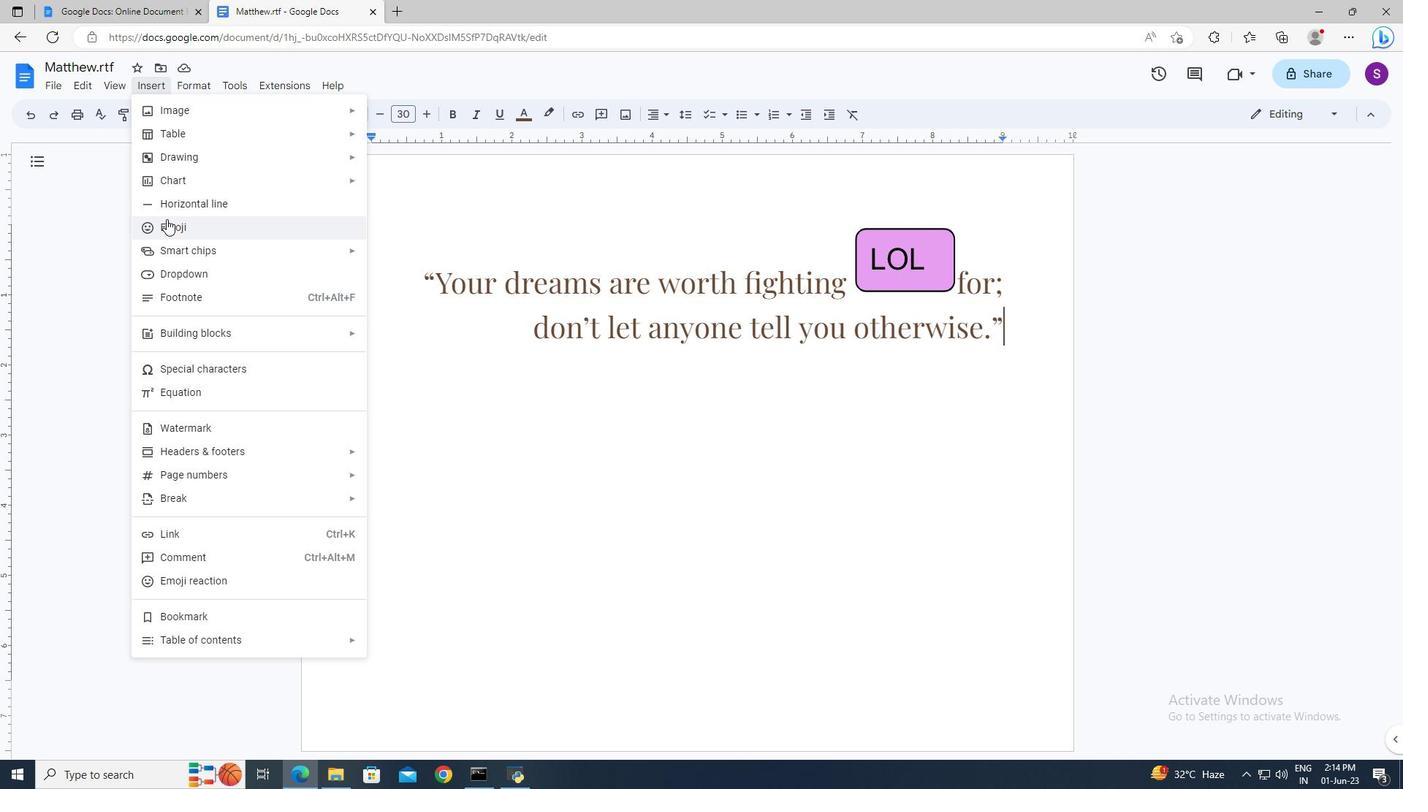 
Action: Mouse moved to (826, 486)
Screenshot: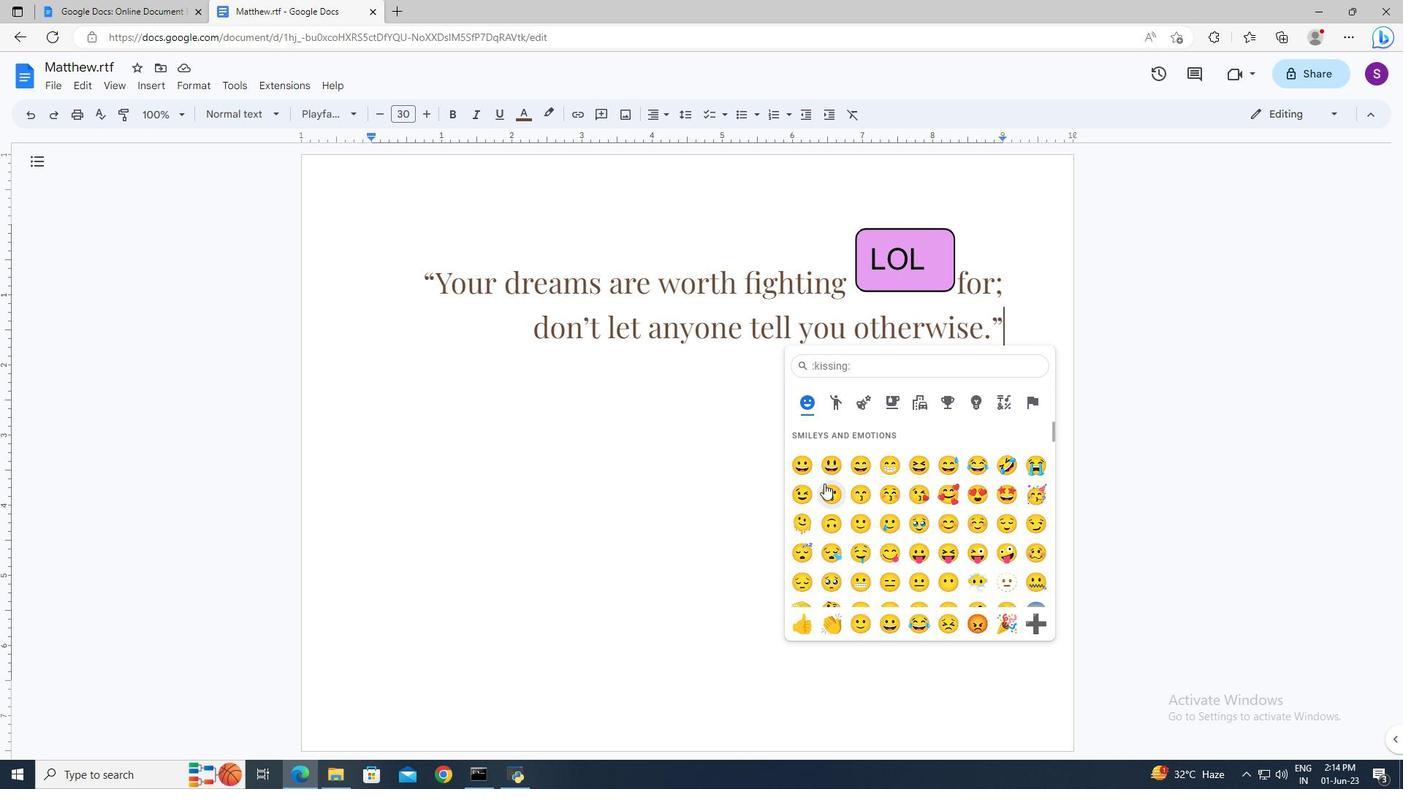 
Action: Mouse scrolled (826, 486) with delta (0, 0)
Screenshot: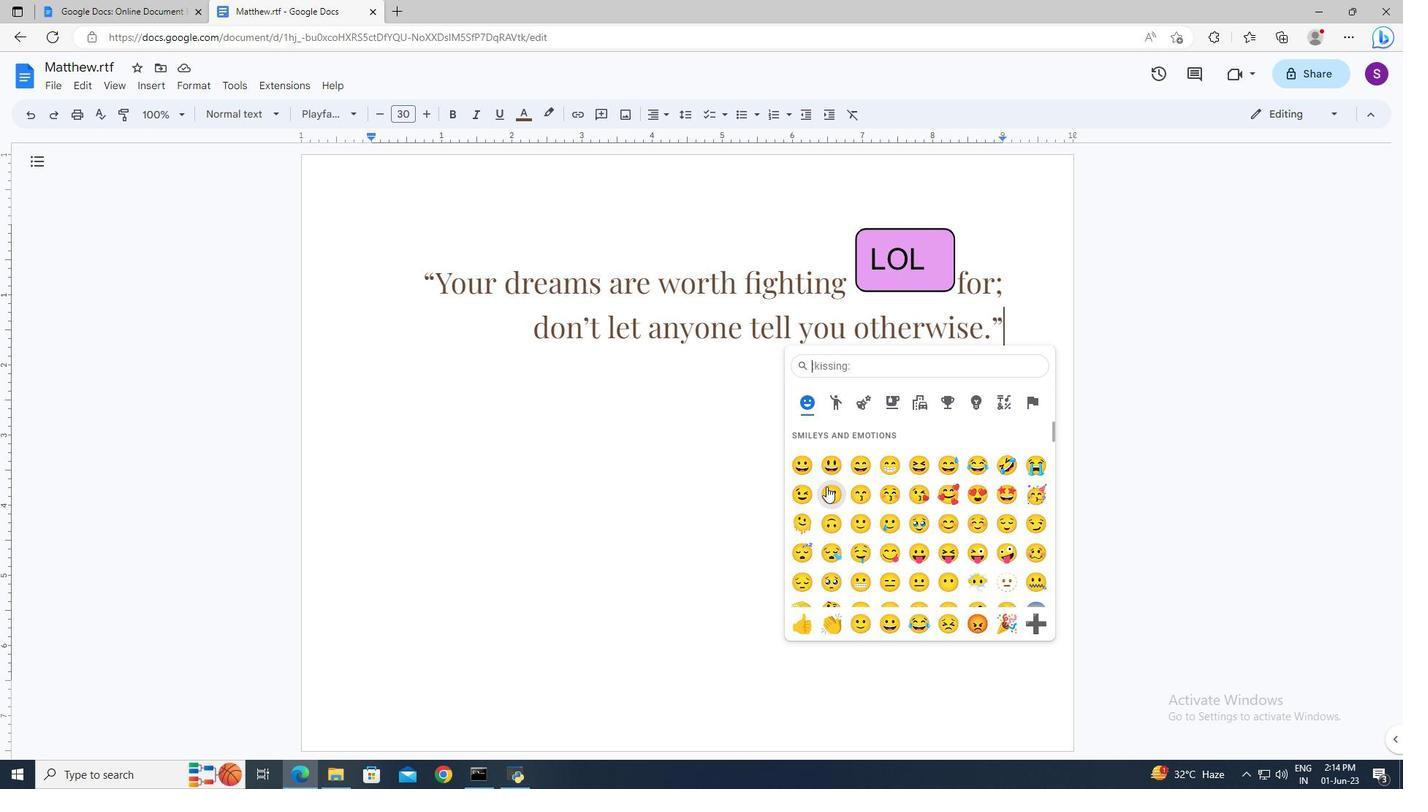 
Action: Mouse scrolled (826, 486) with delta (0, 0)
Screenshot: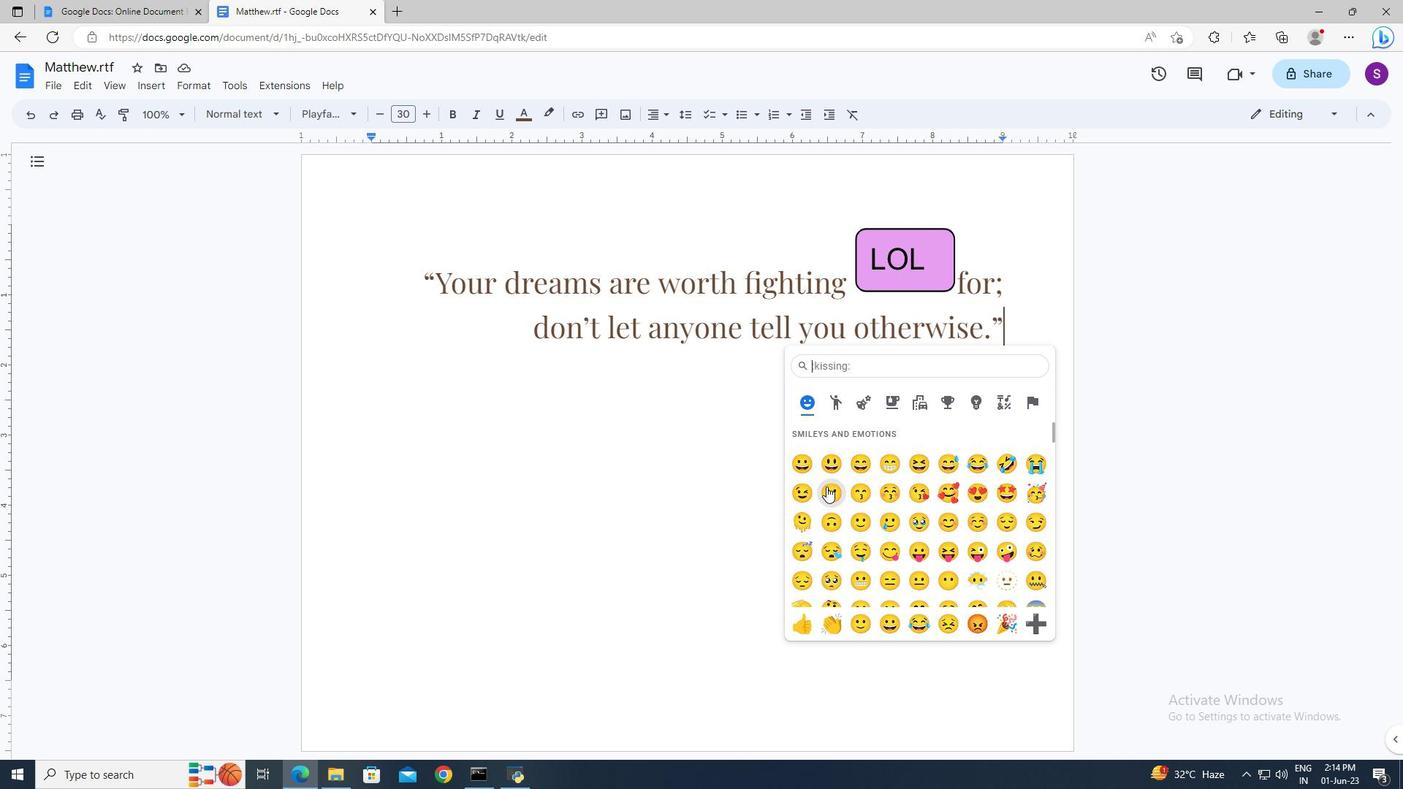 
Action: Mouse scrolled (826, 486) with delta (0, 0)
Screenshot: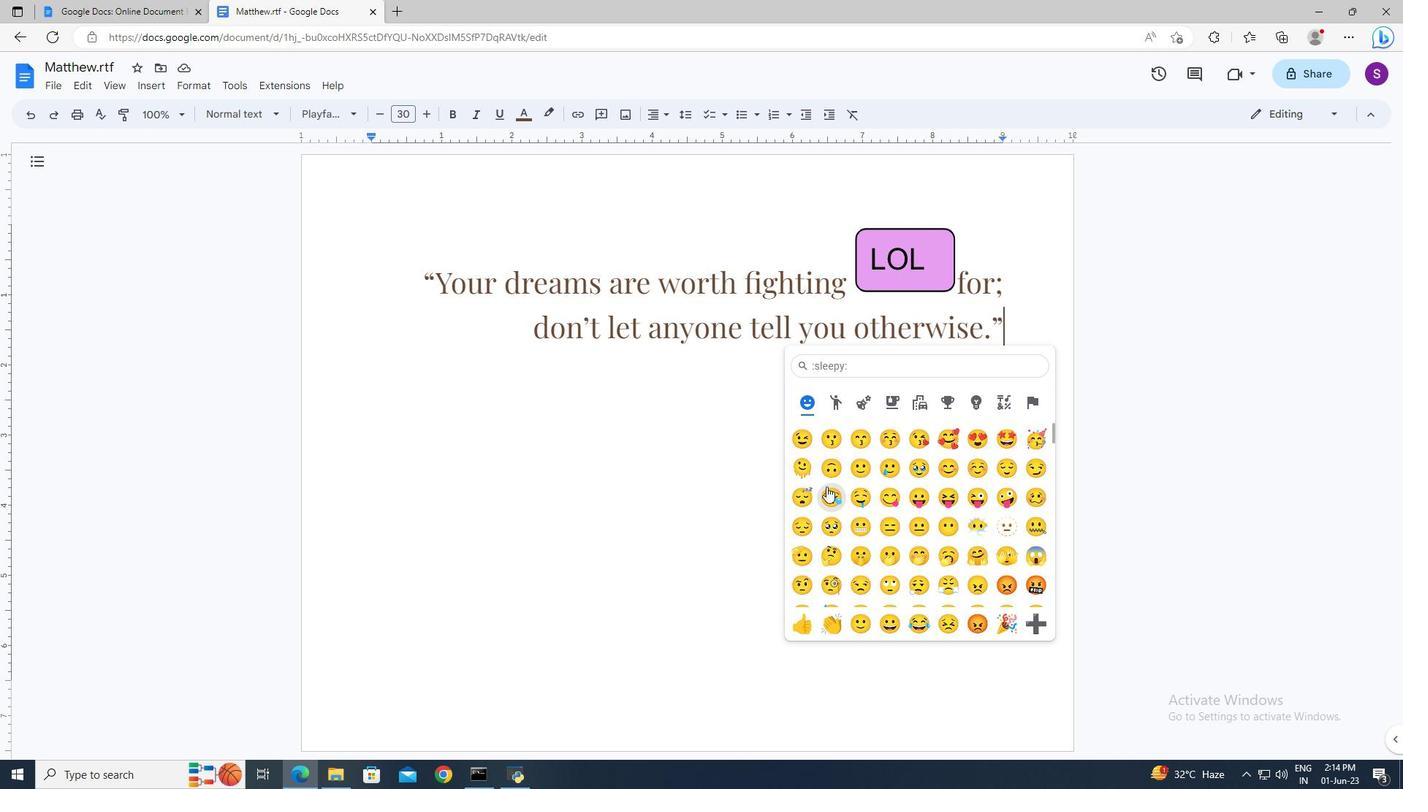 
Action: Mouse scrolled (826, 486) with delta (0, 0)
Screenshot: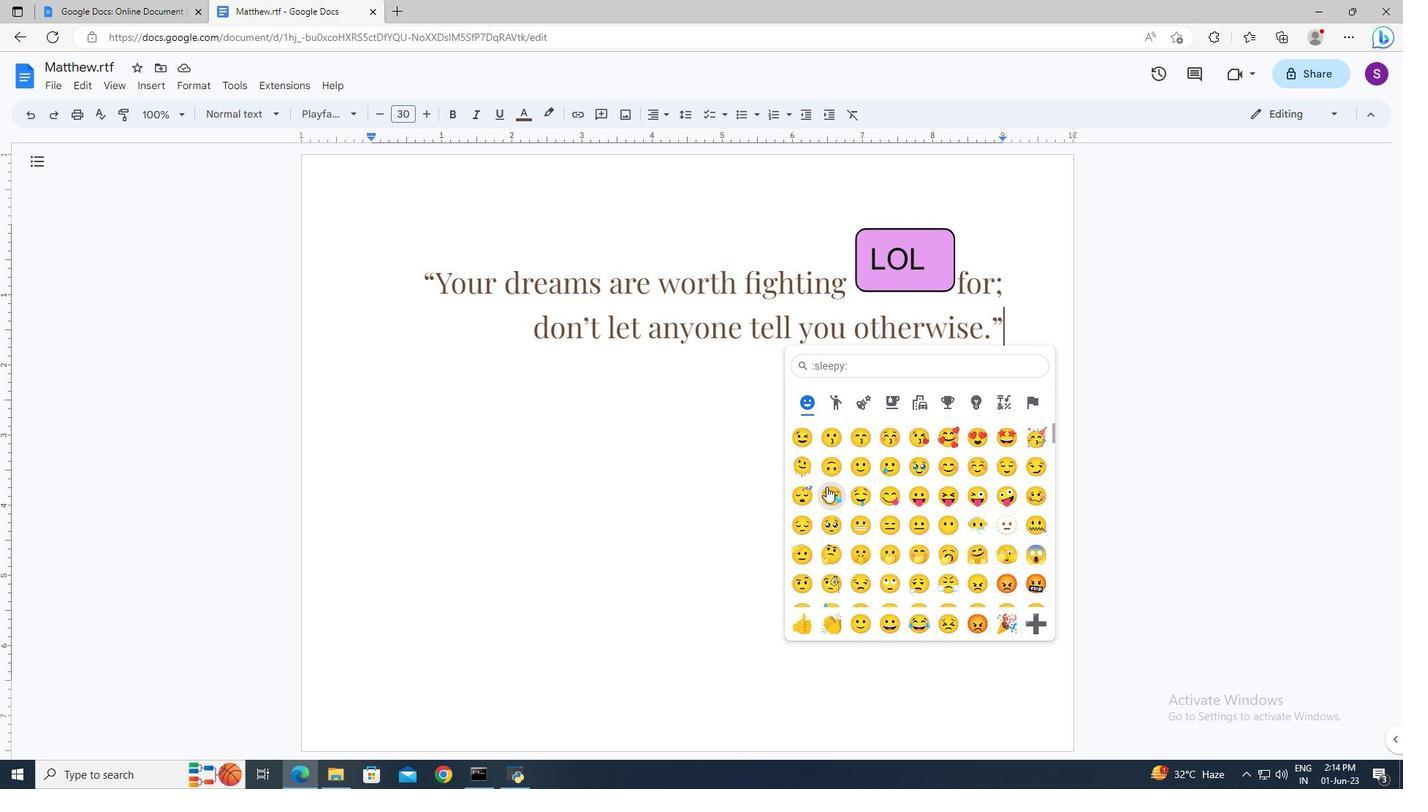 
Action: Mouse scrolled (826, 486) with delta (0, 0)
Screenshot: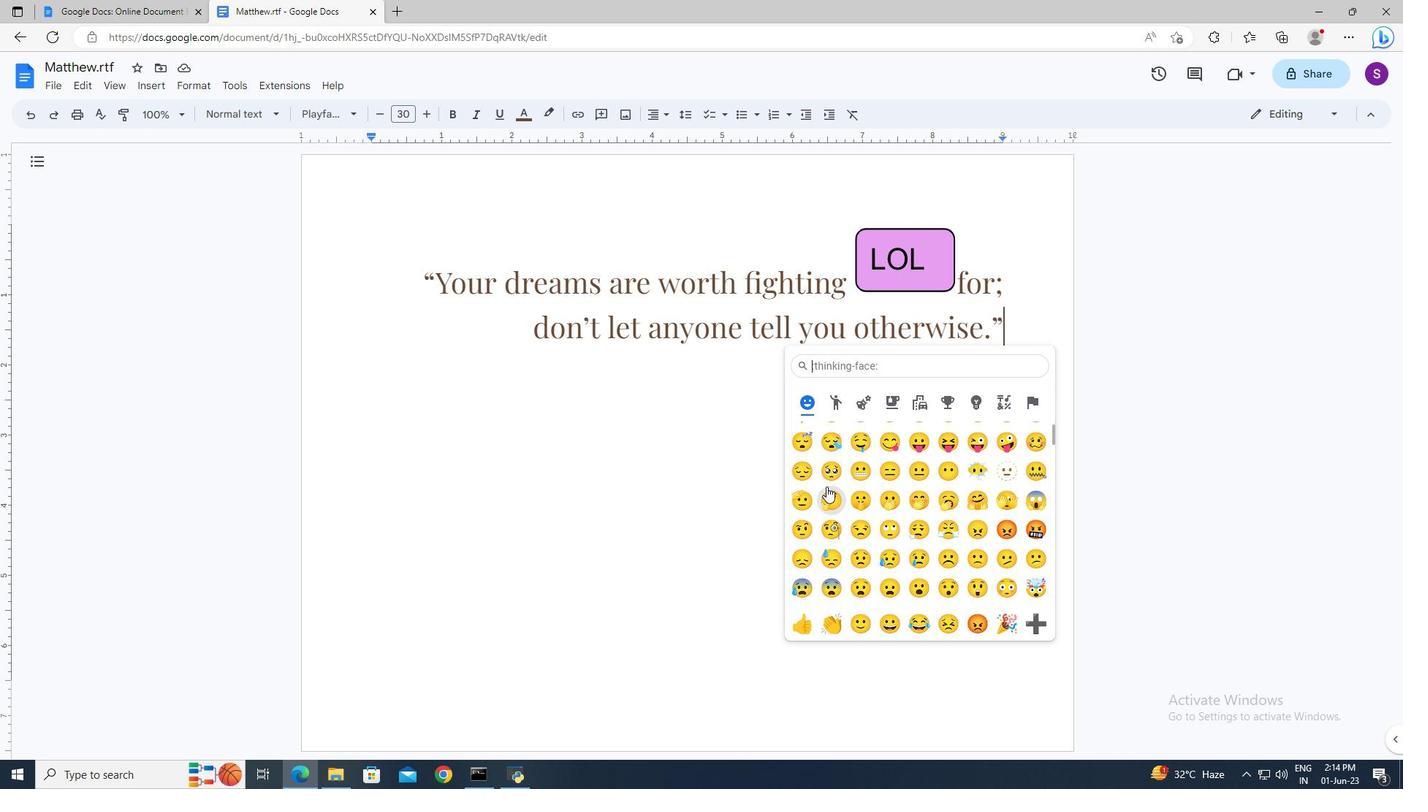 
Action: Mouse scrolled (826, 486) with delta (0, 0)
Screenshot: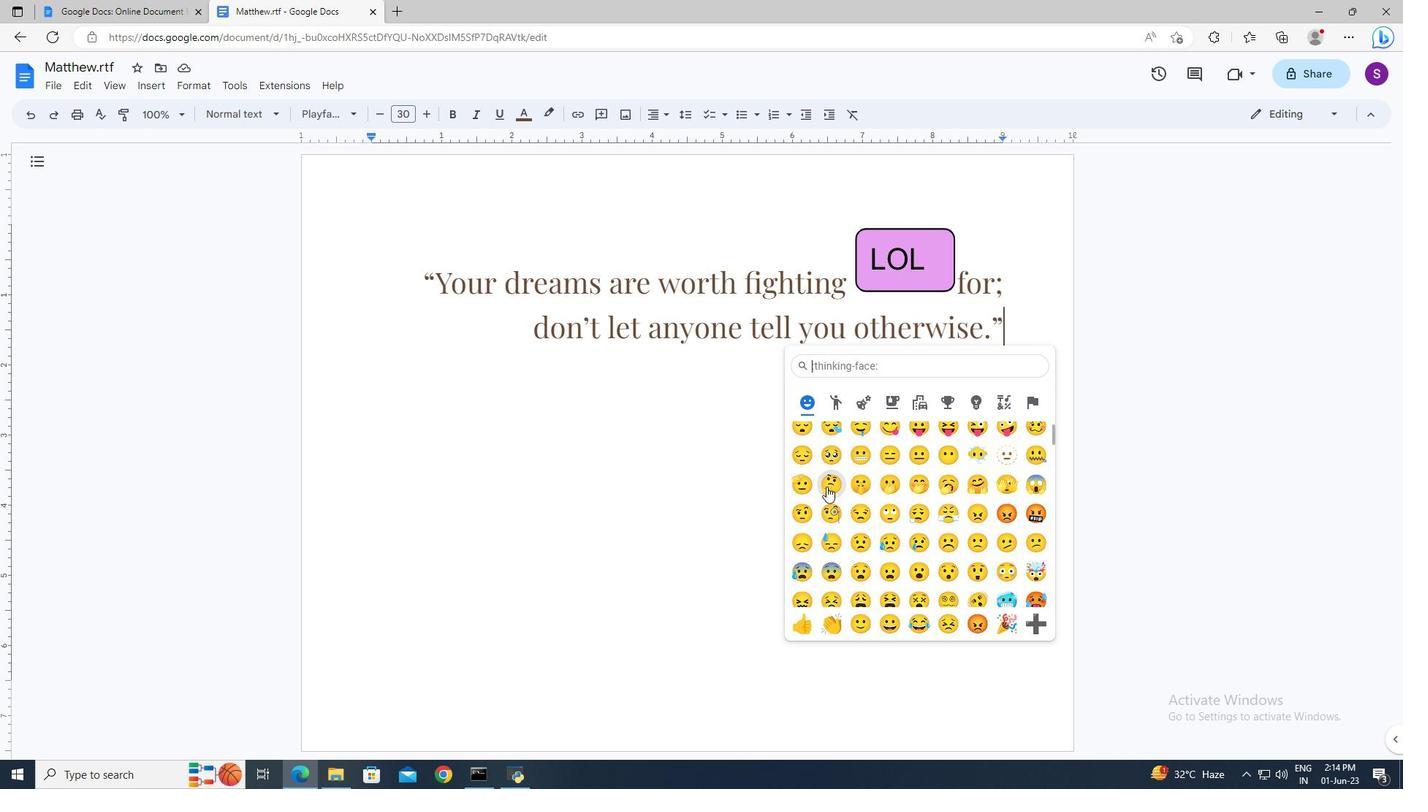 
Action: Mouse scrolled (826, 486) with delta (0, 0)
Screenshot: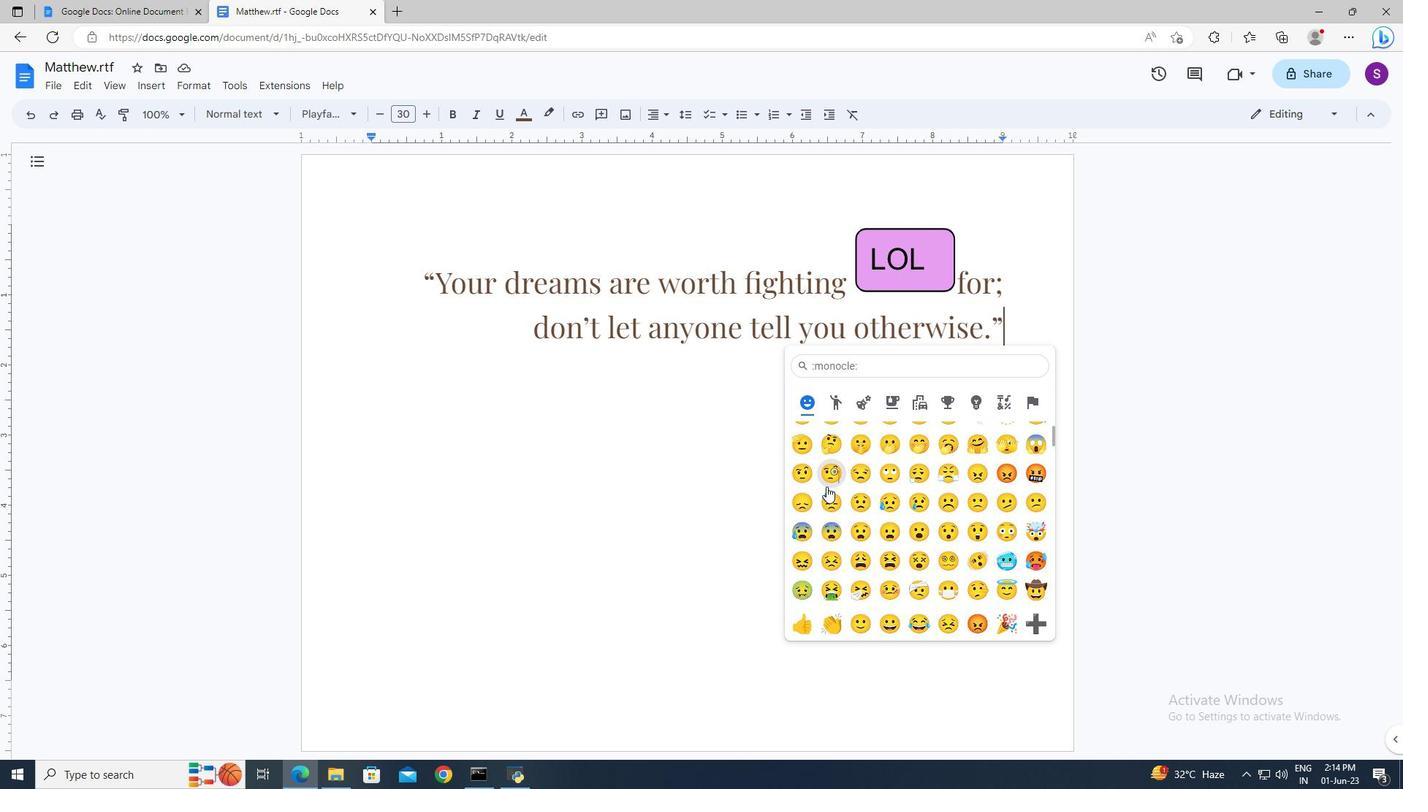 
Action: Mouse scrolled (826, 486) with delta (0, 0)
Screenshot: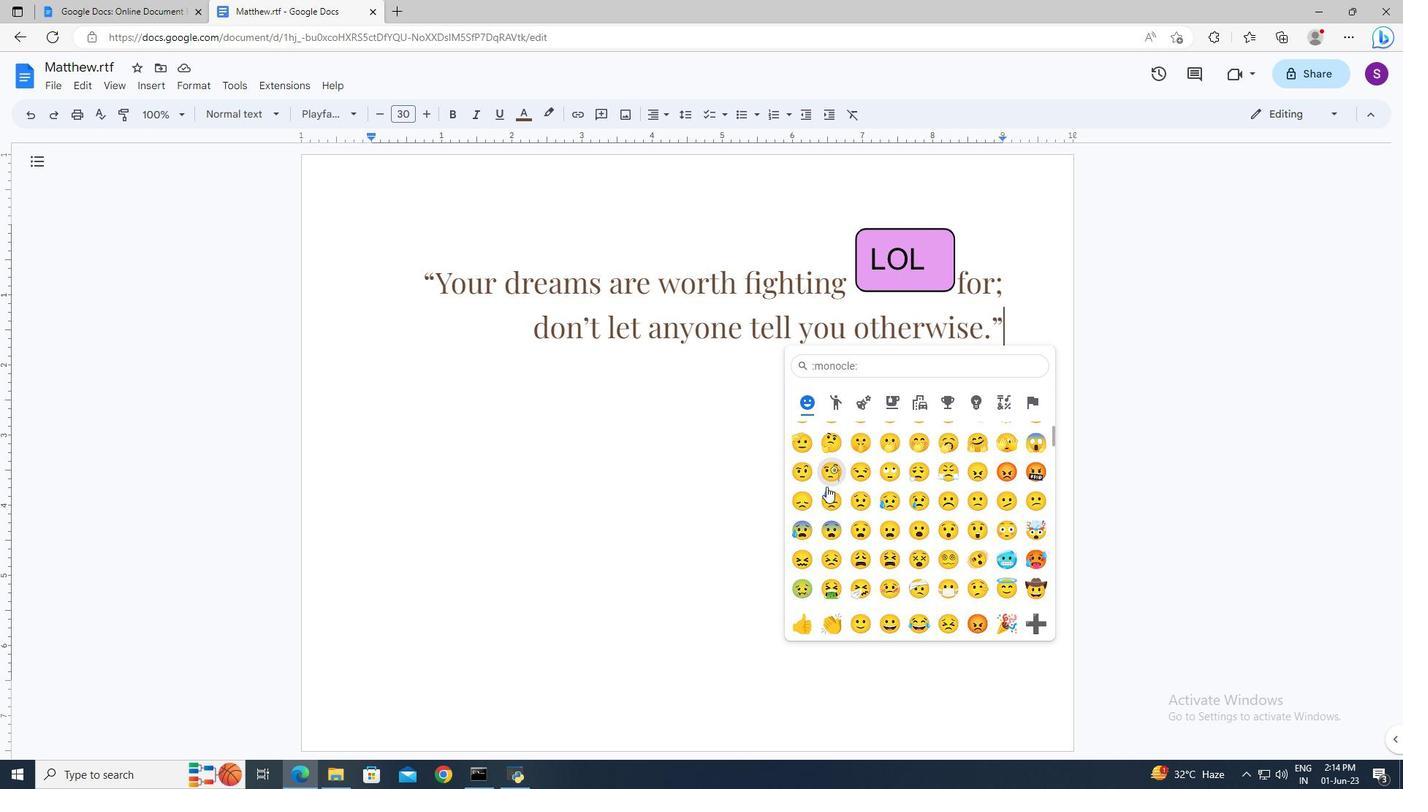 
Action: Mouse scrolled (826, 486) with delta (0, 0)
Screenshot: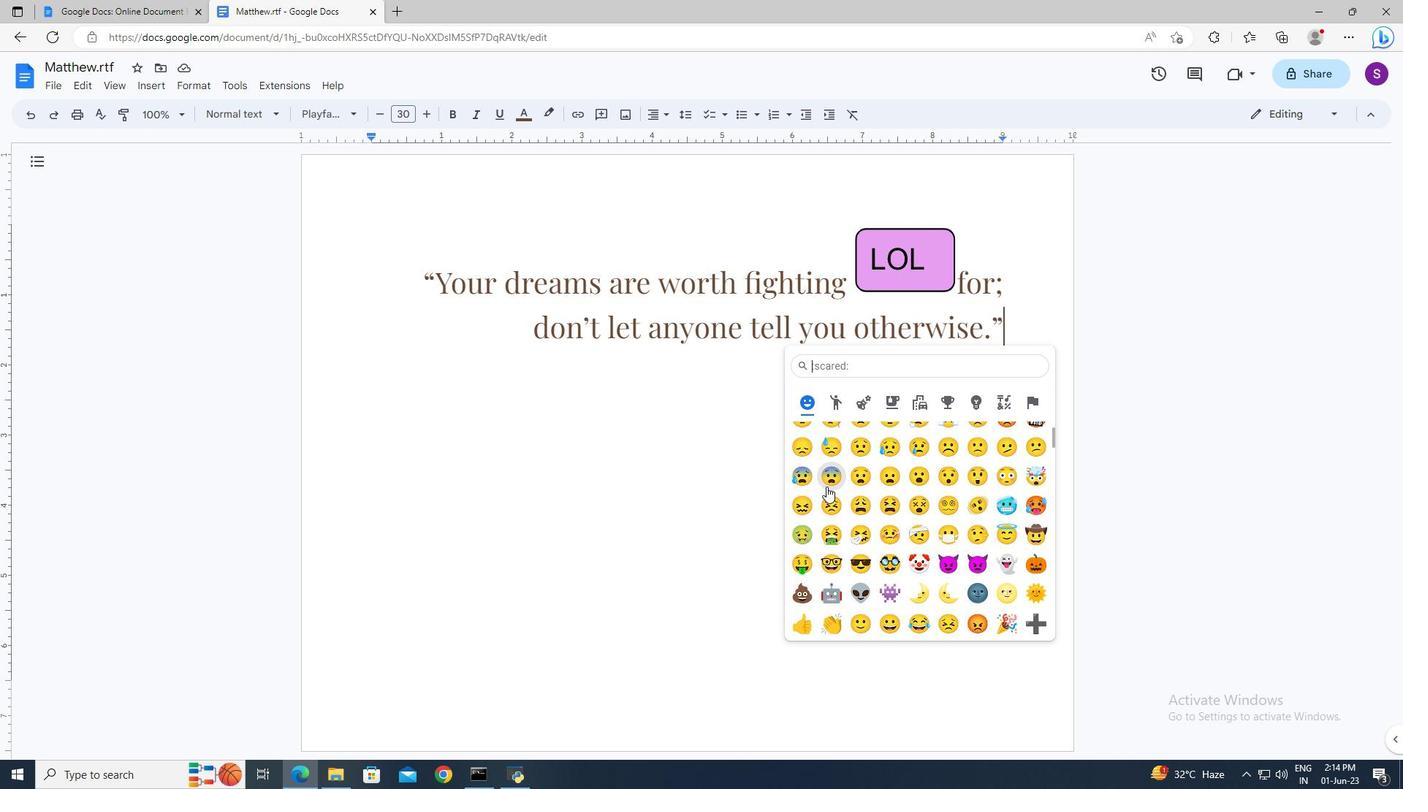 
Action: Mouse scrolled (826, 486) with delta (0, 0)
Screenshot: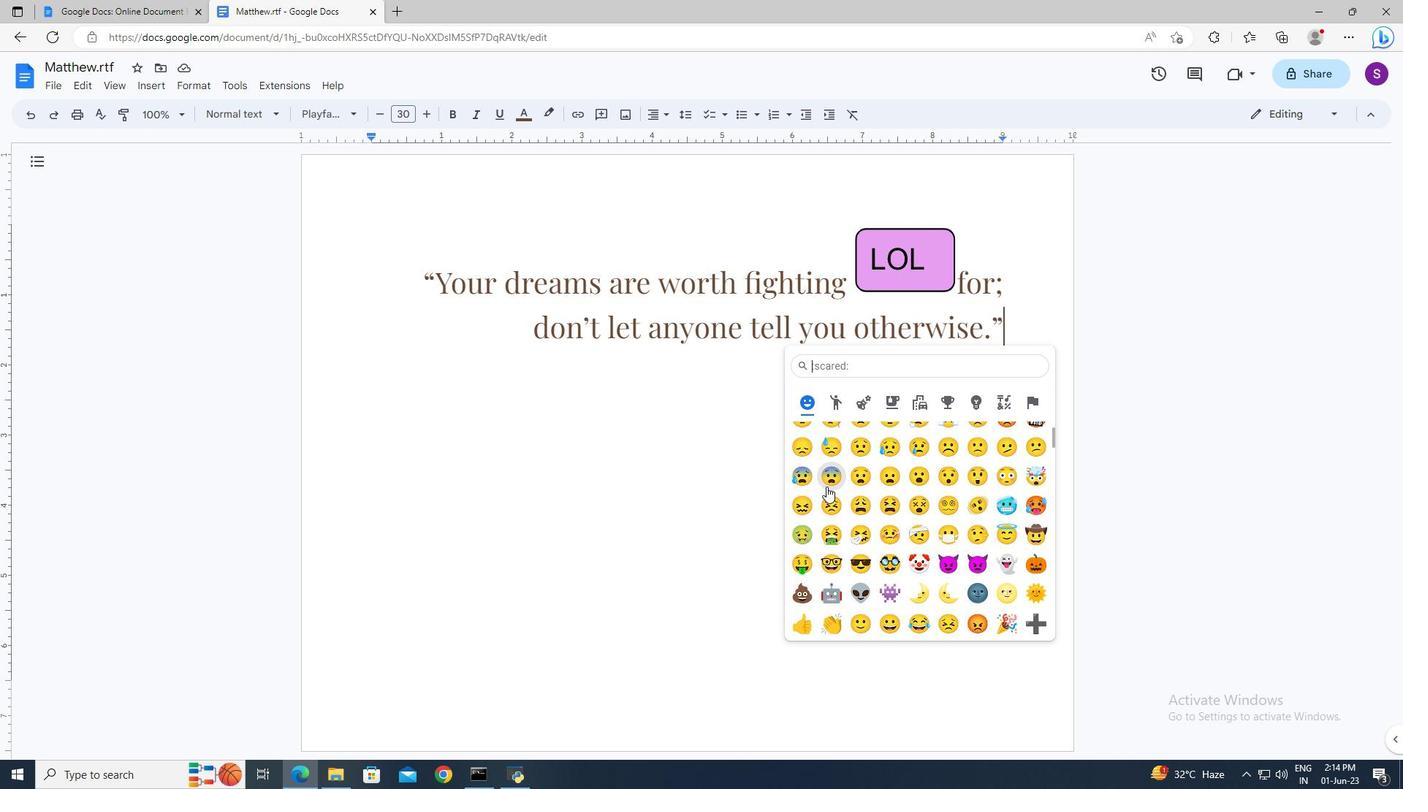 
Action: Mouse scrolled (826, 486) with delta (0, 0)
Screenshot: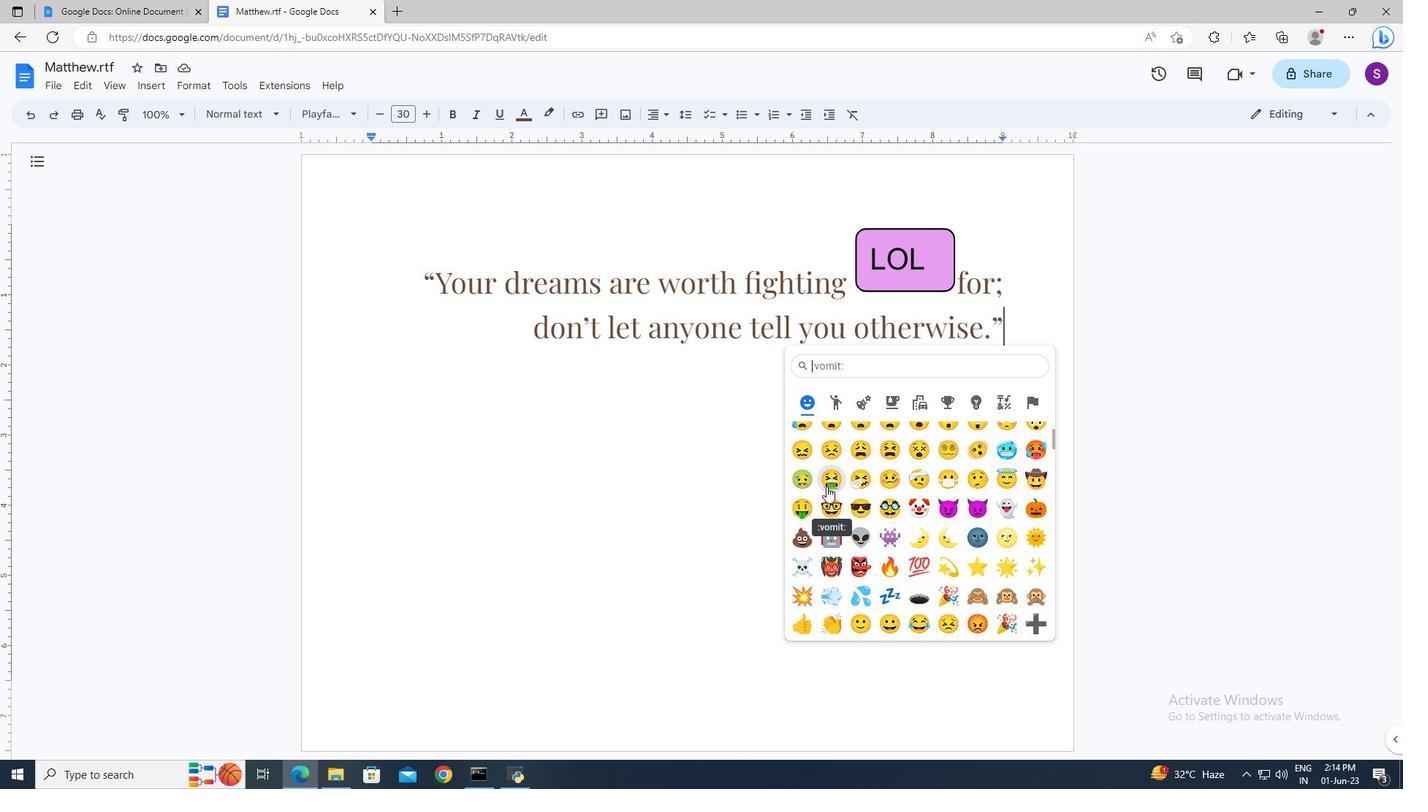 
Action: Mouse scrolled (826, 486) with delta (0, 0)
Screenshot: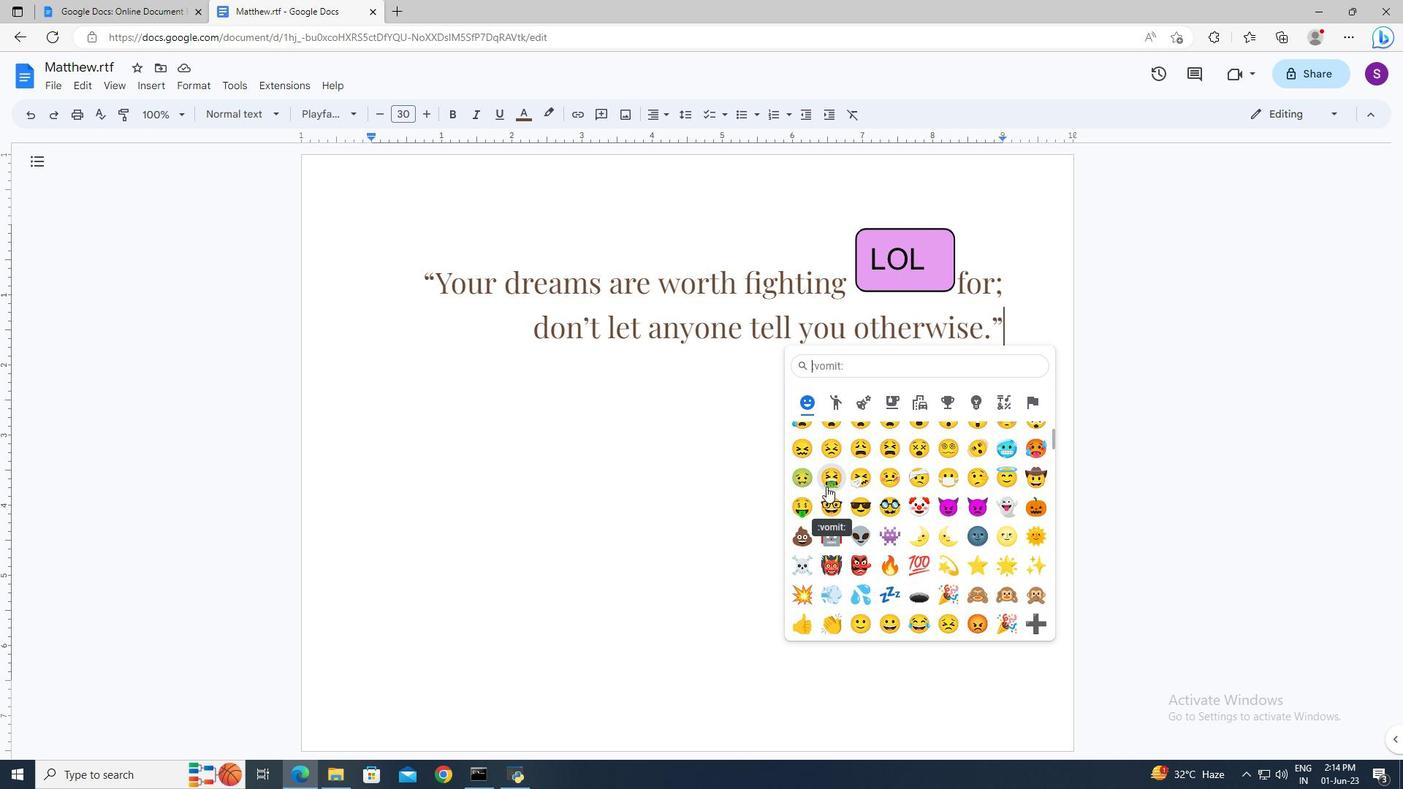 
Action: Mouse scrolled (826, 486) with delta (0, 0)
Screenshot: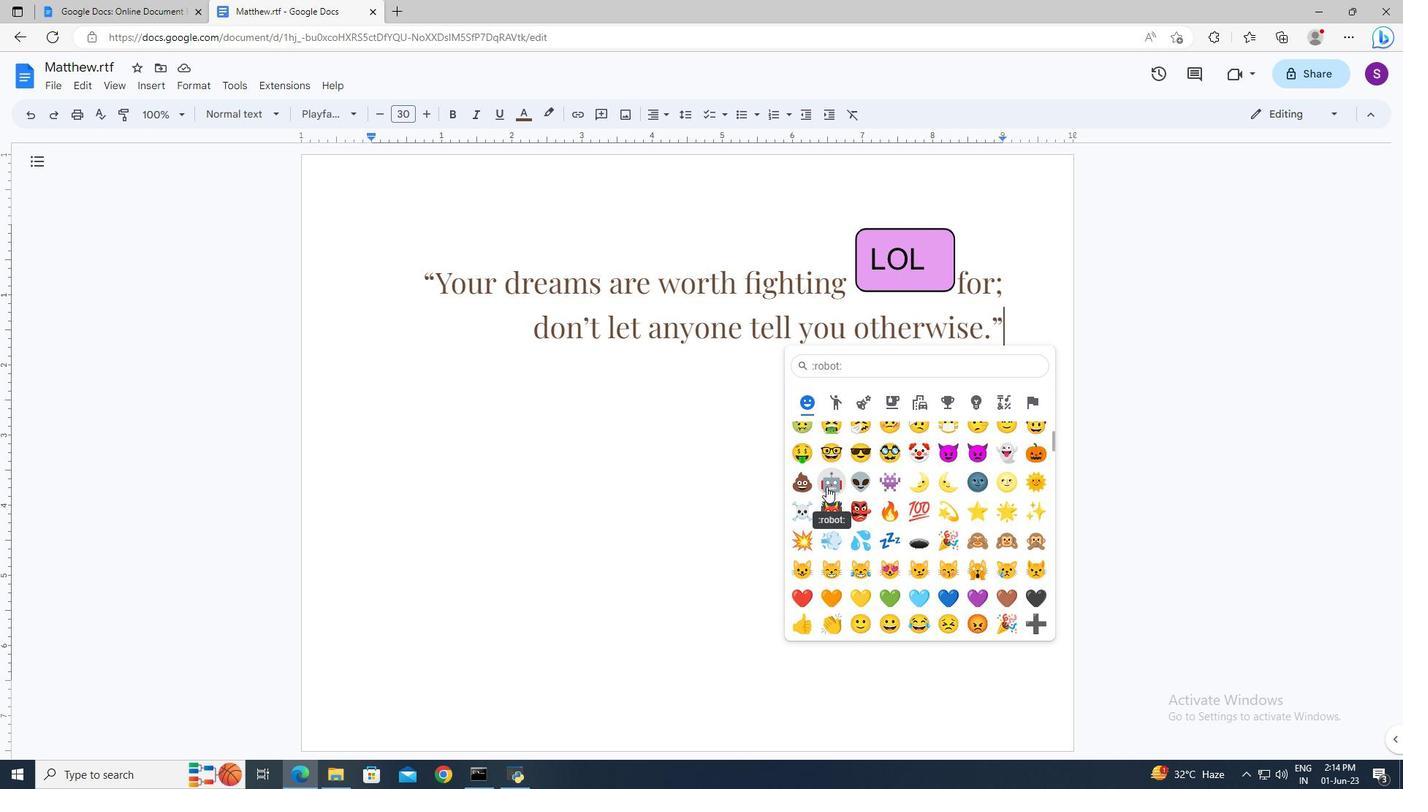 
Action: Mouse moved to (806, 570)
Screenshot: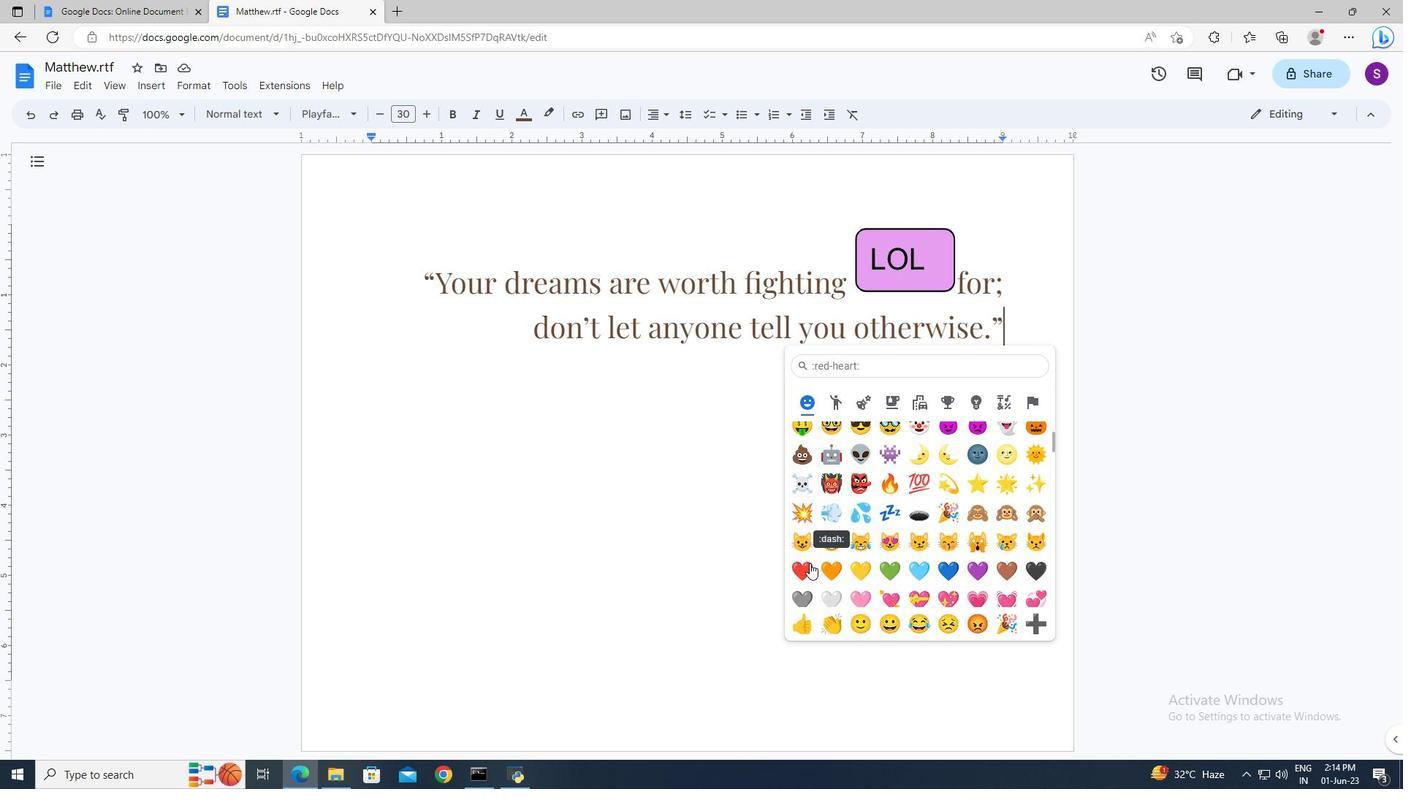 
Action: Mouse pressed left at (806, 570)
Screenshot: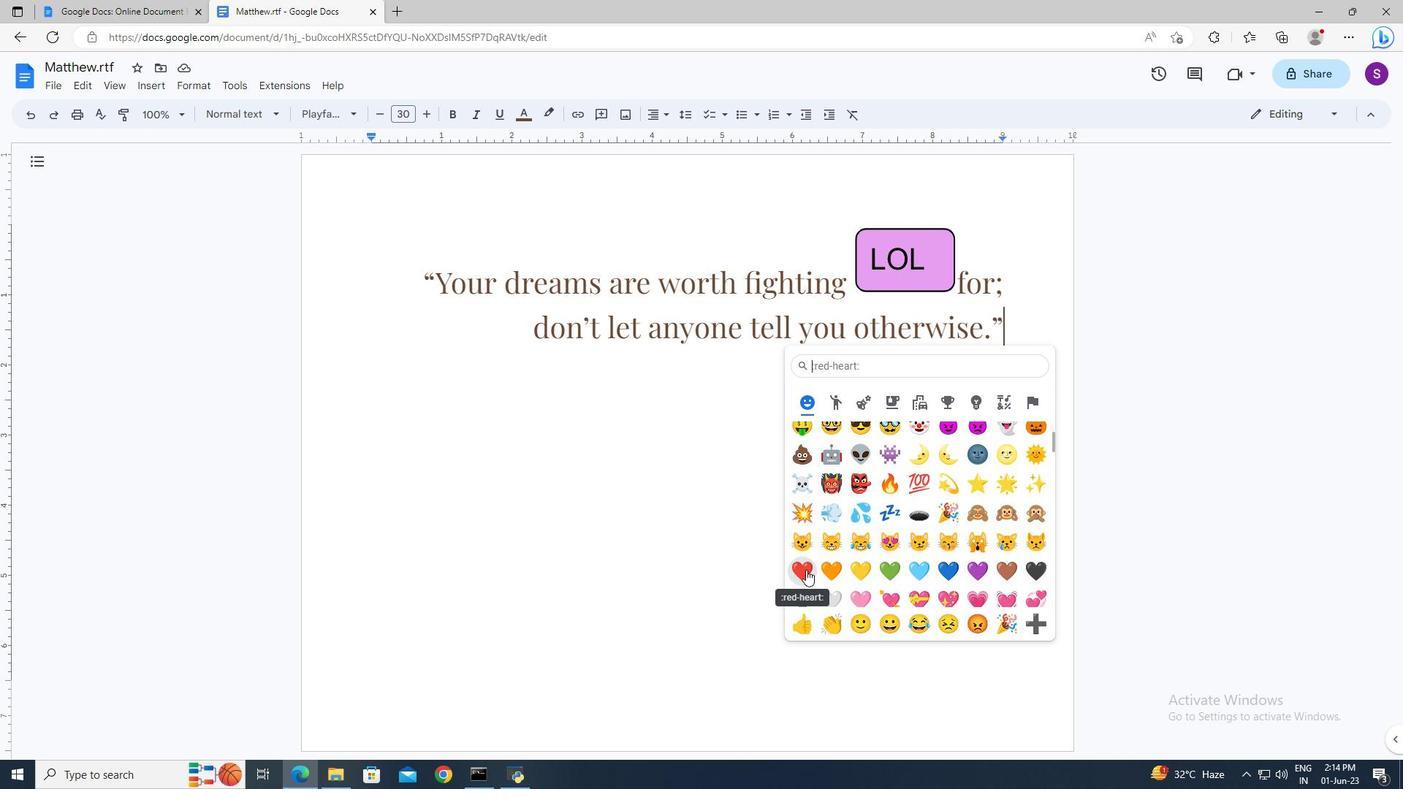 
Action: Mouse moved to (805, 570)
Screenshot: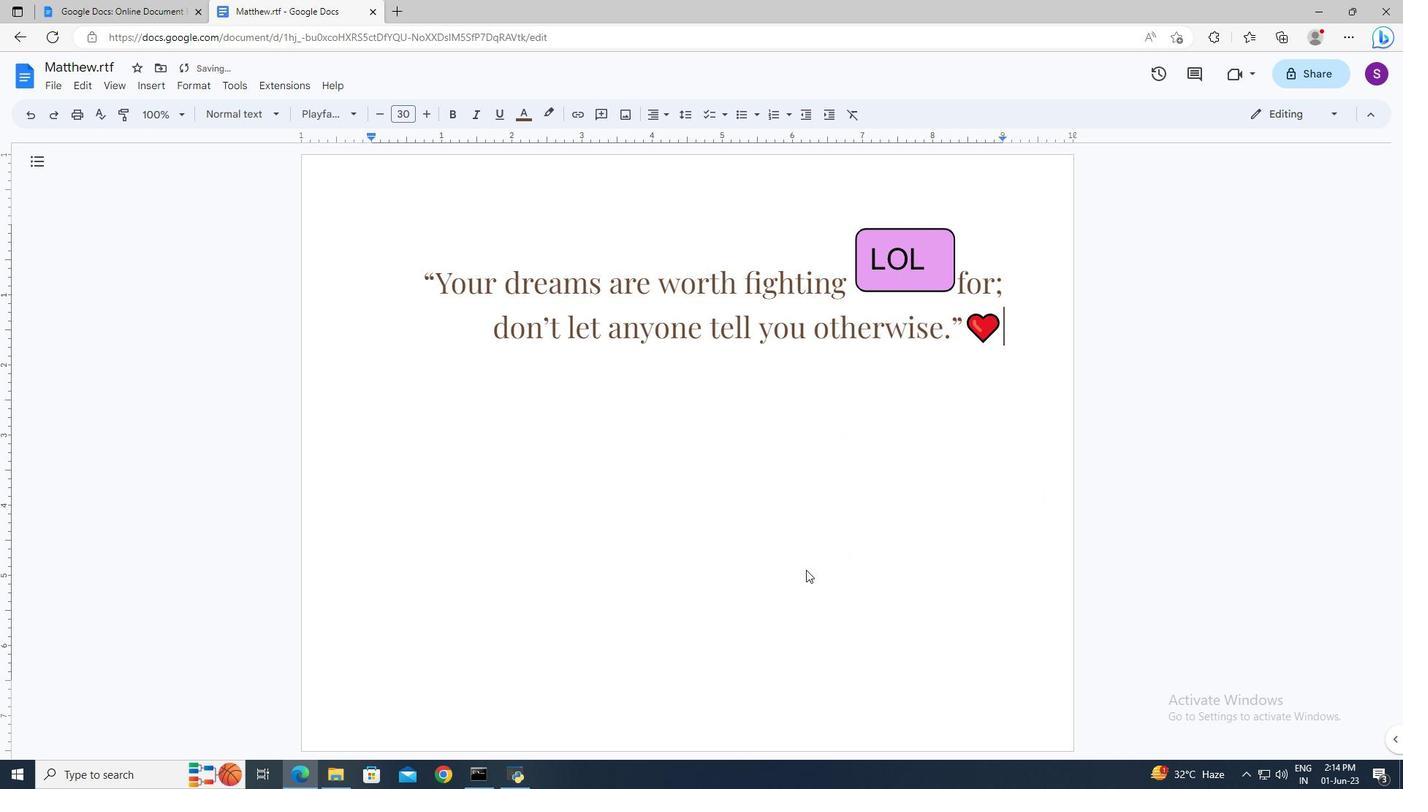 
